 Task: Create a due date automation trigger when advanced on, 2 working days before a card is due add fields with custom field "Resume" set to a number lower than 1 and lower or equal to 10 at 11:00 AM.
Action: Mouse moved to (1210, 91)
Screenshot: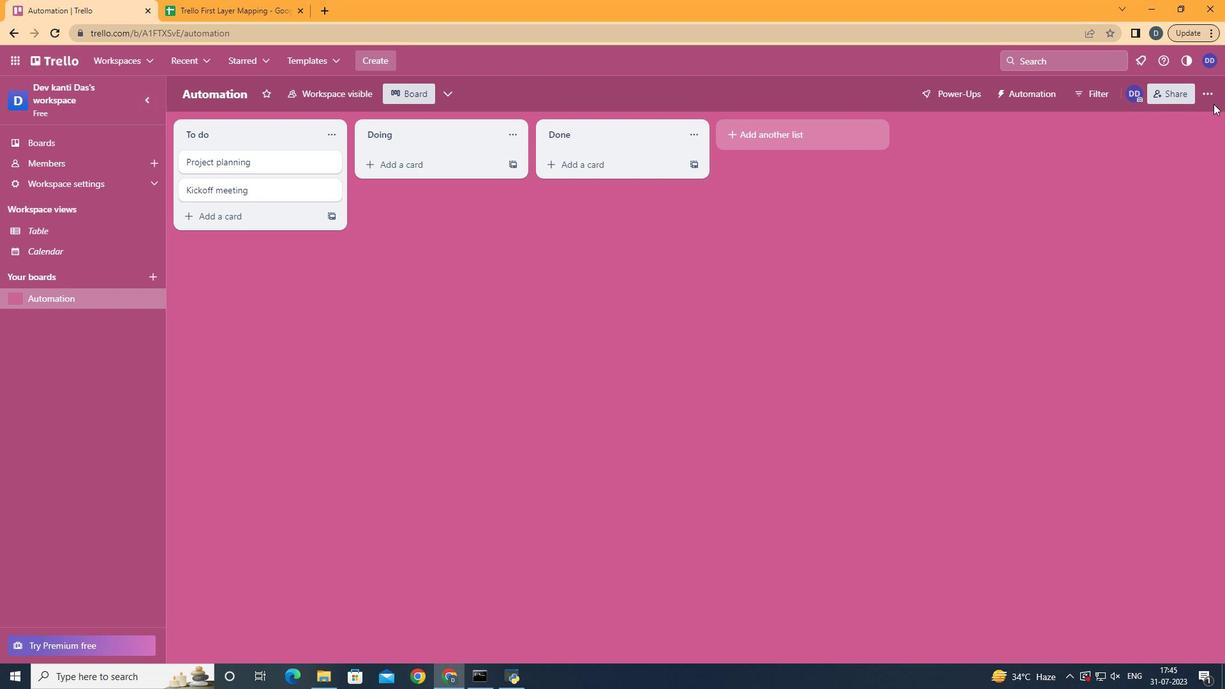 
Action: Mouse pressed left at (1210, 91)
Screenshot: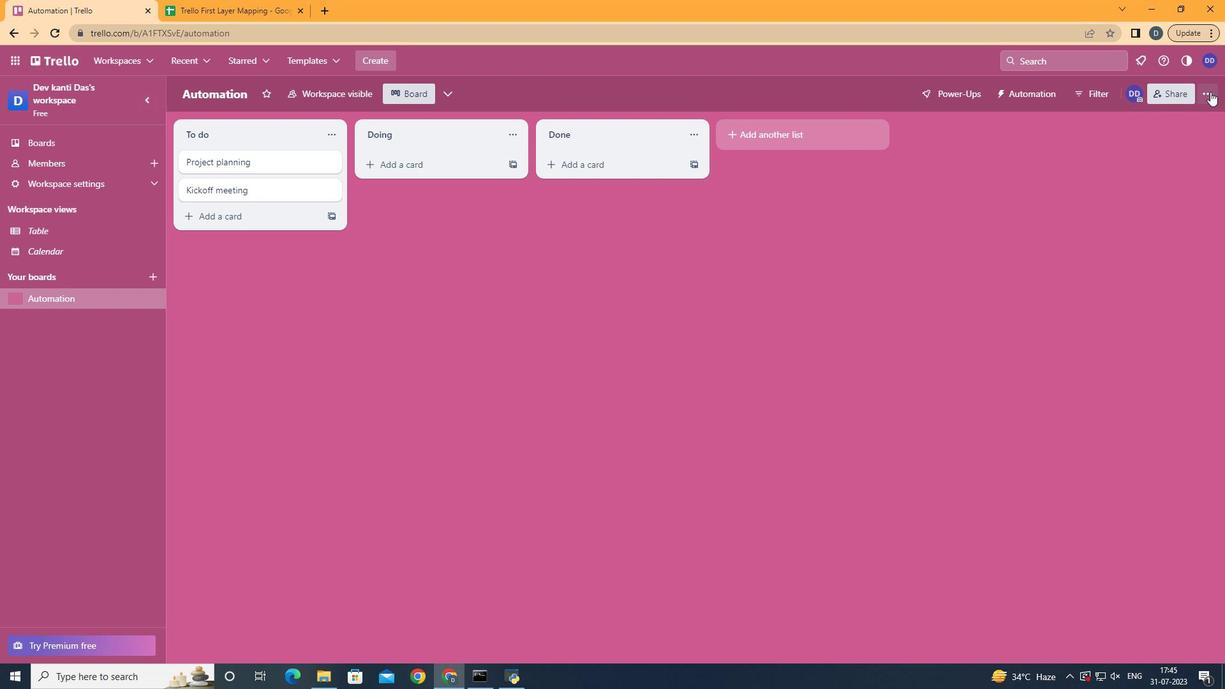 
Action: Mouse moved to (1119, 259)
Screenshot: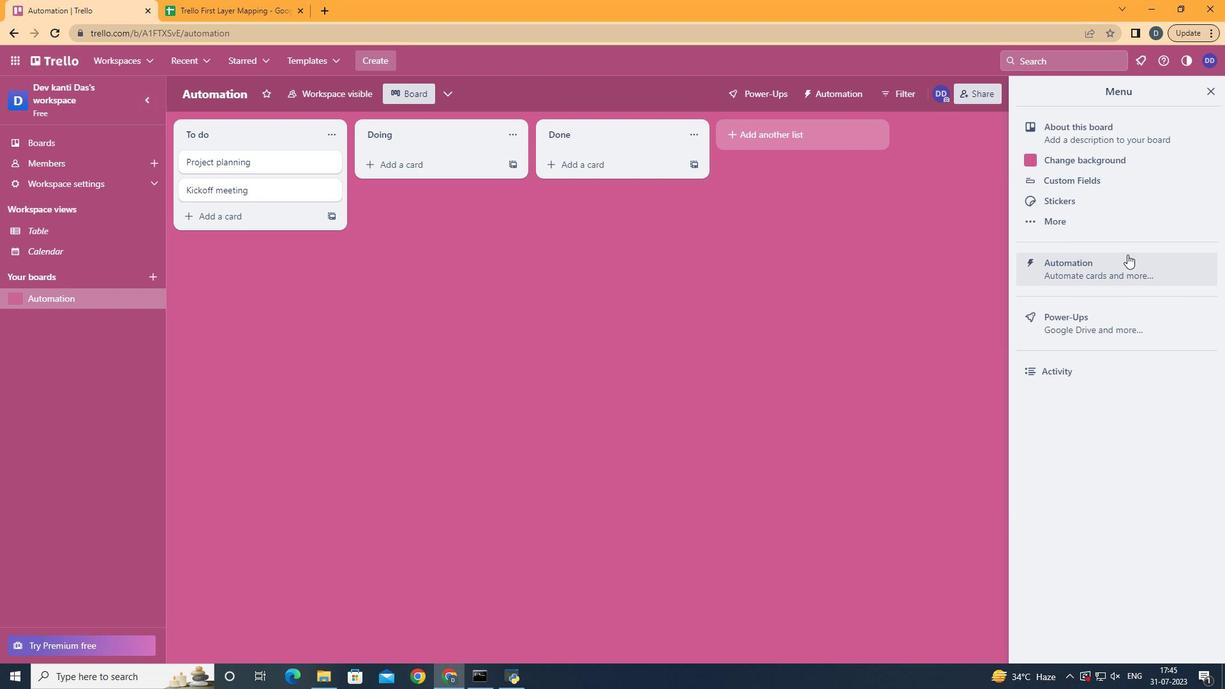 
Action: Mouse pressed left at (1119, 259)
Screenshot: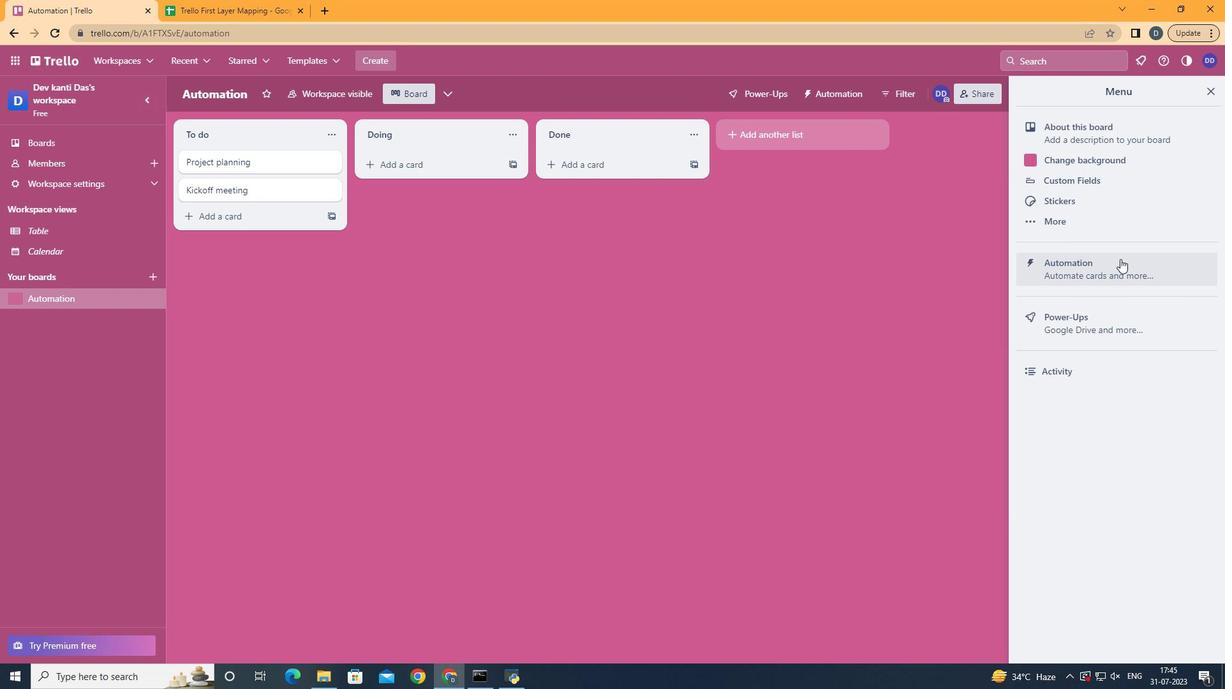 
Action: Mouse moved to (245, 265)
Screenshot: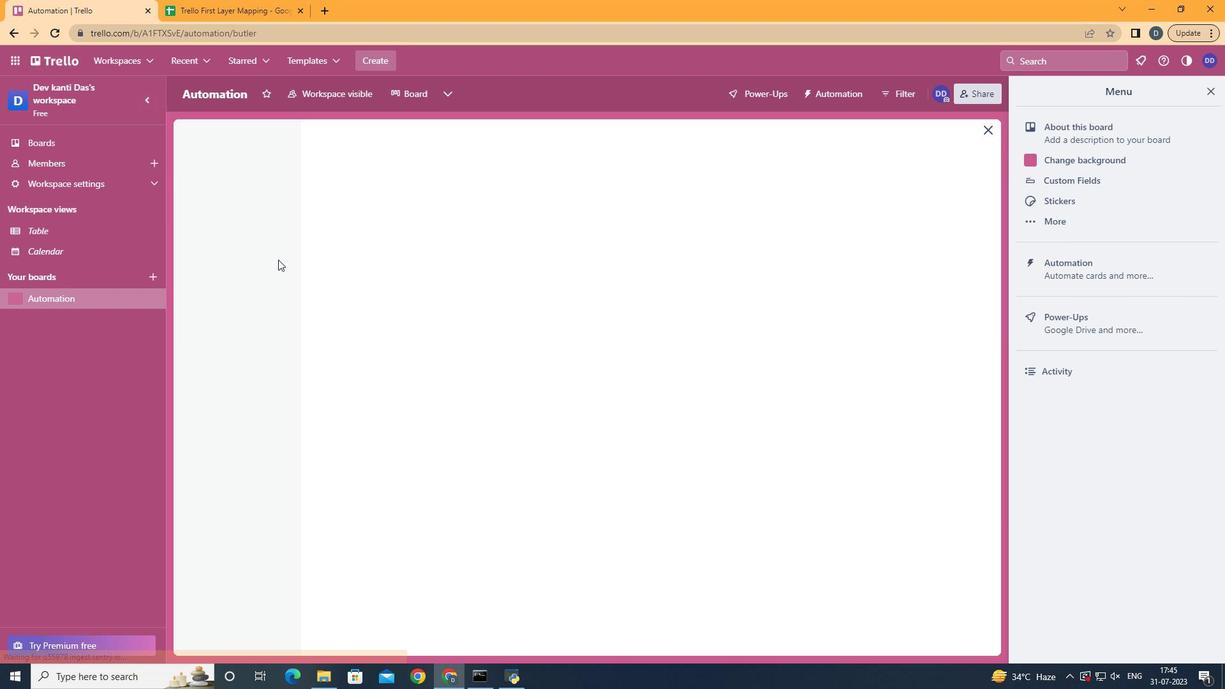 
Action: Mouse pressed left at (245, 265)
Screenshot: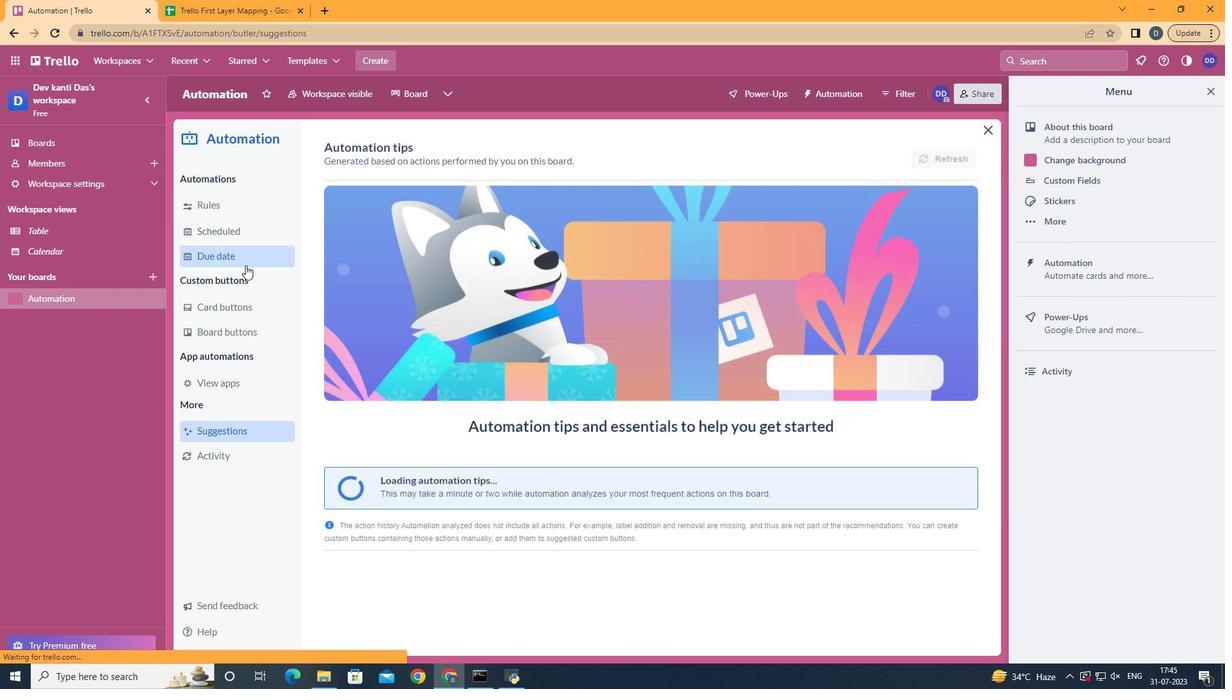 
Action: Mouse moved to (906, 151)
Screenshot: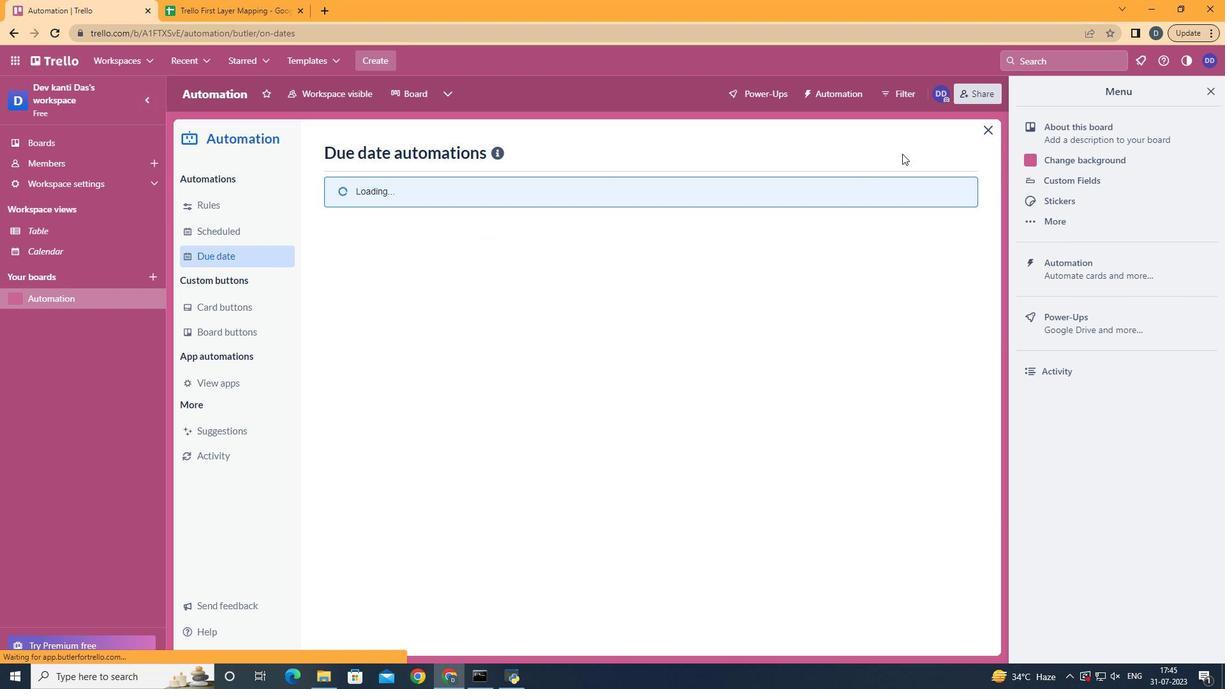 
Action: Mouse pressed left at (906, 151)
Screenshot: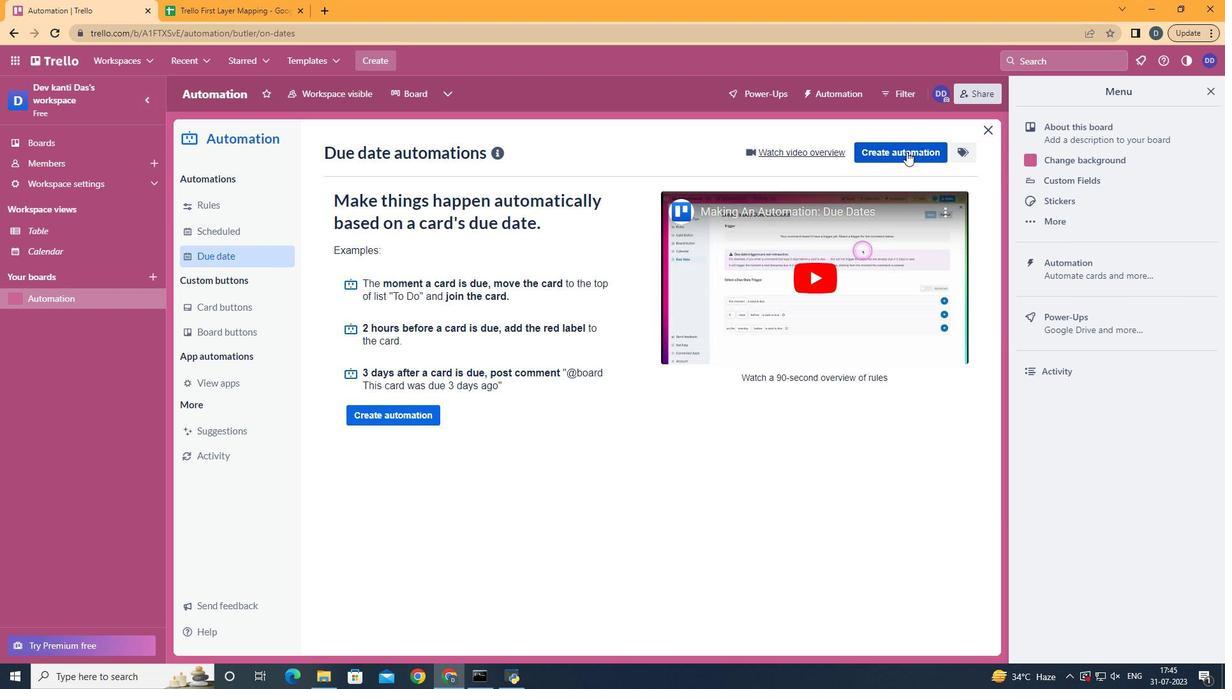 
Action: Mouse moved to (633, 271)
Screenshot: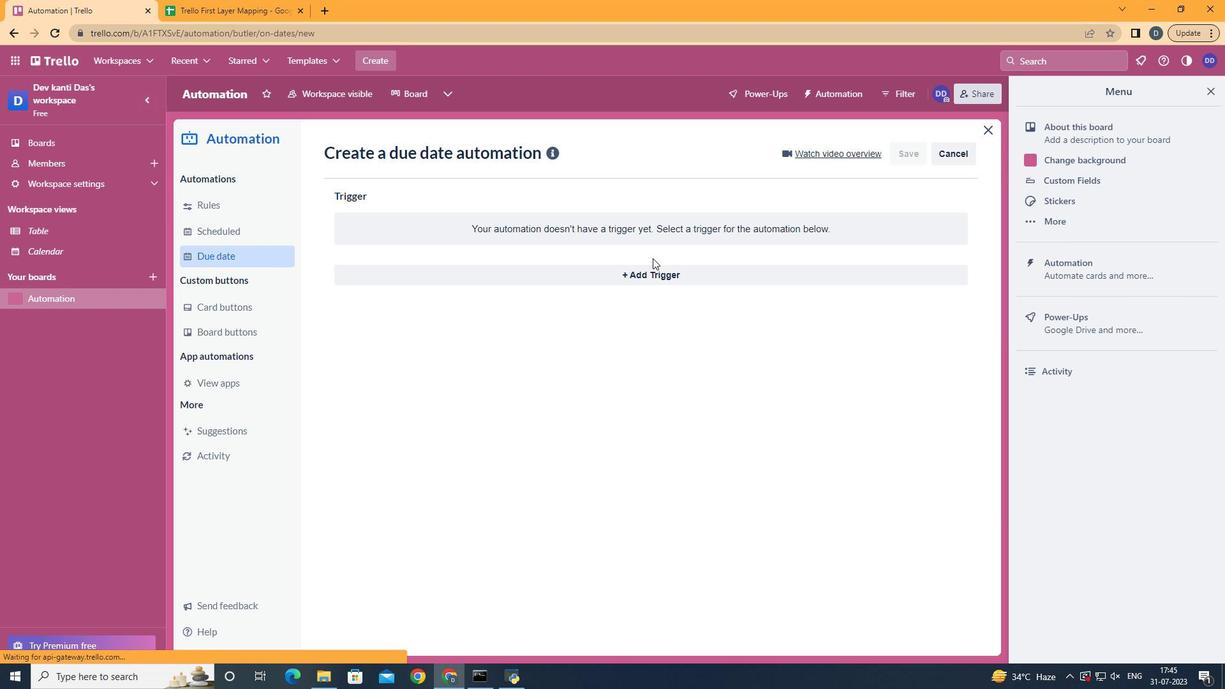 
Action: Mouse pressed left at (633, 271)
Screenshot: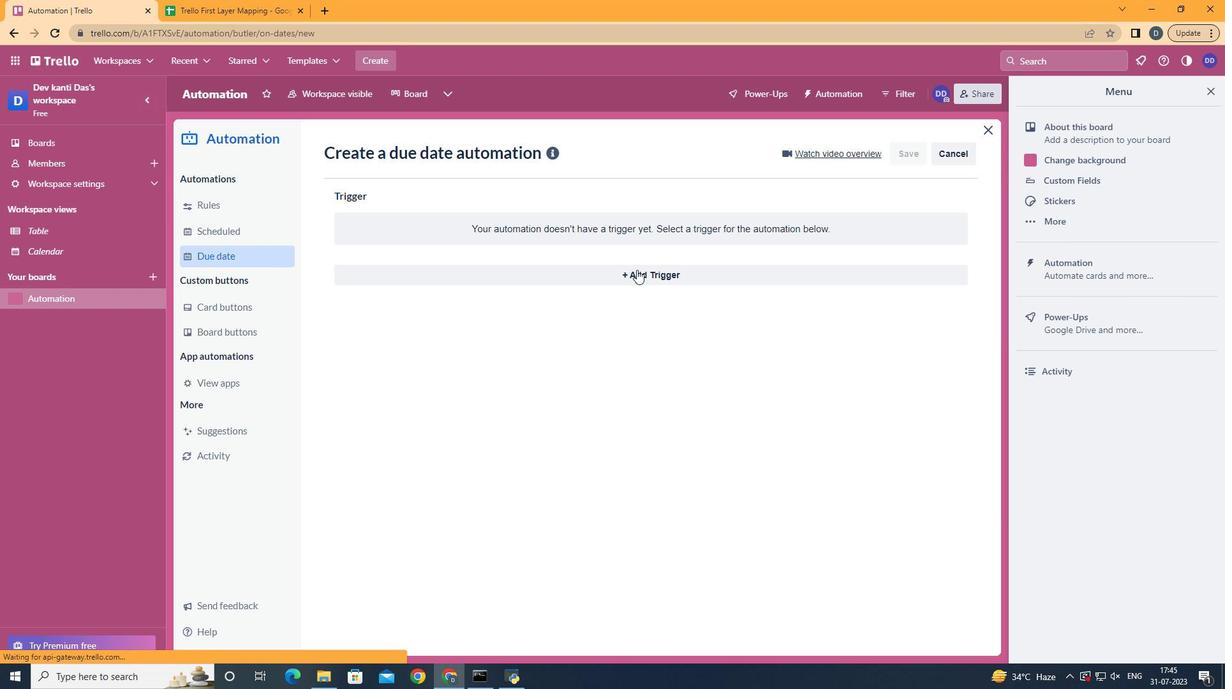 
Action: Mouse moved to (421, 513)
Screenshot: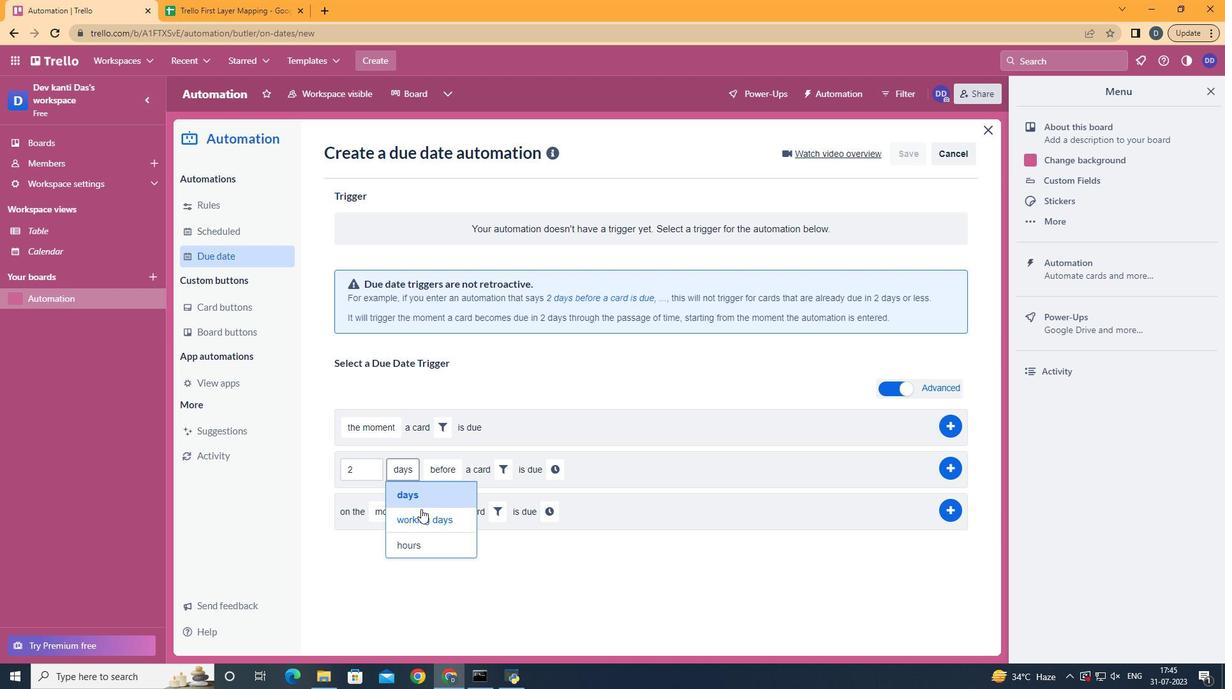 
Action: Mouse pressed left at (421, 513)
Screenshot: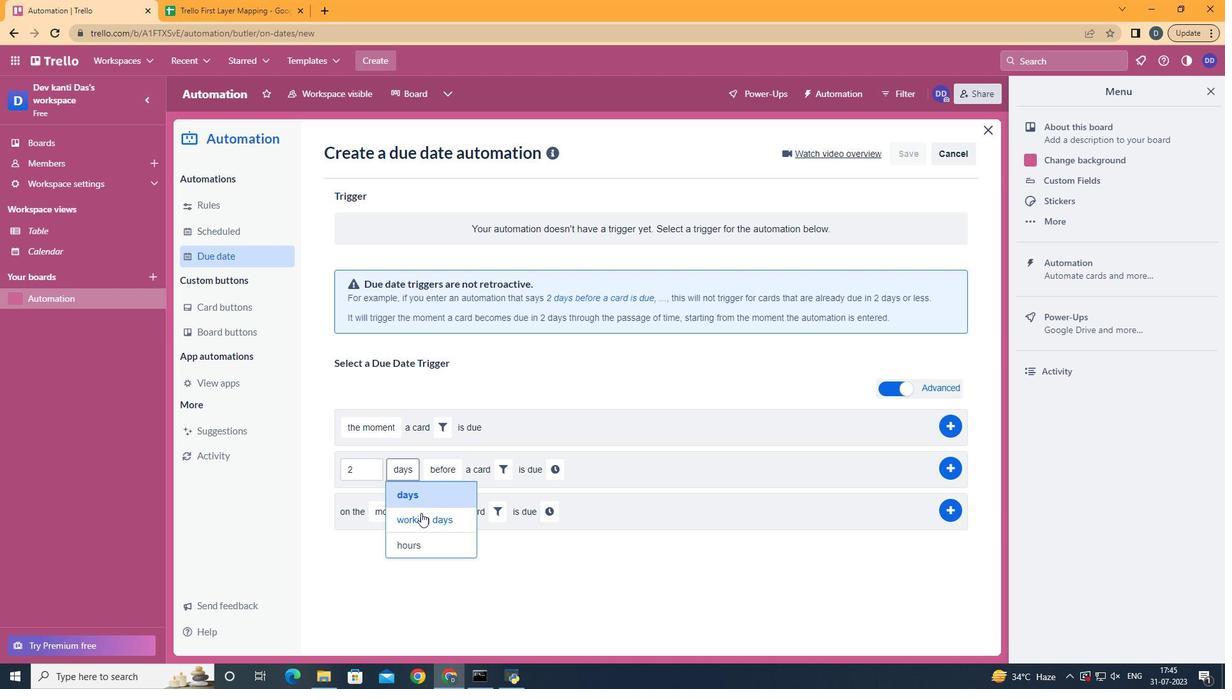
Action: Mouse moved to (528, 466)
Screenshot: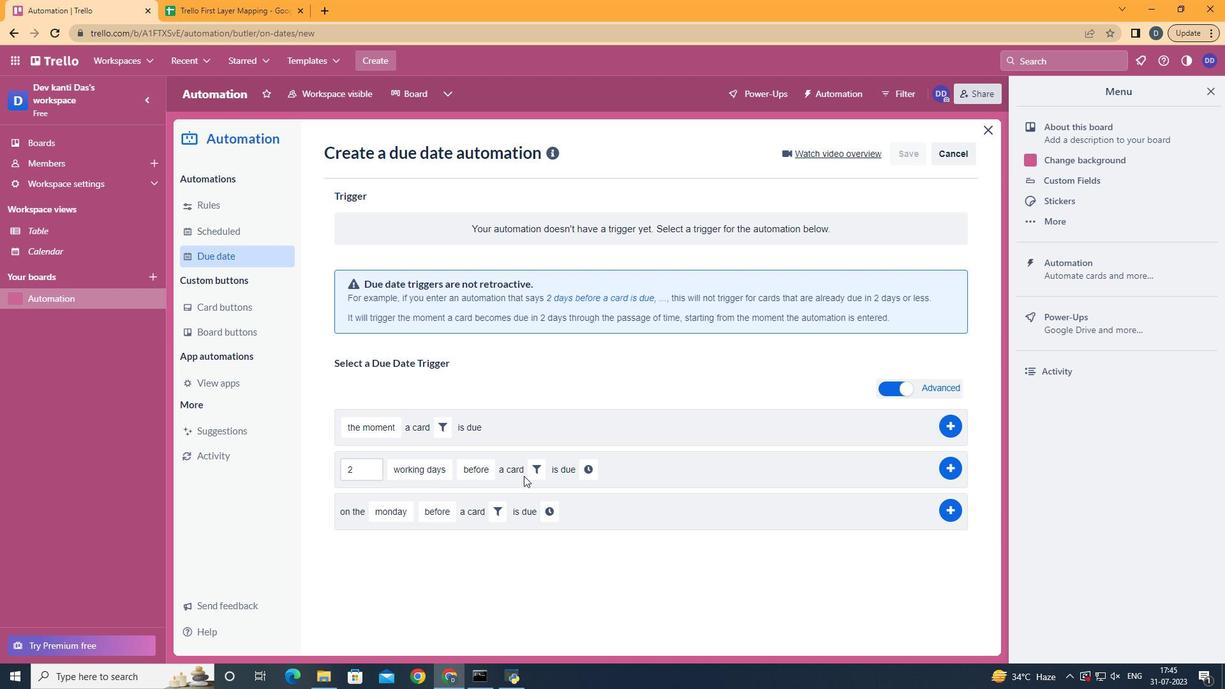 
Action: Mouse pressed left at (528, 466)
Screenshot: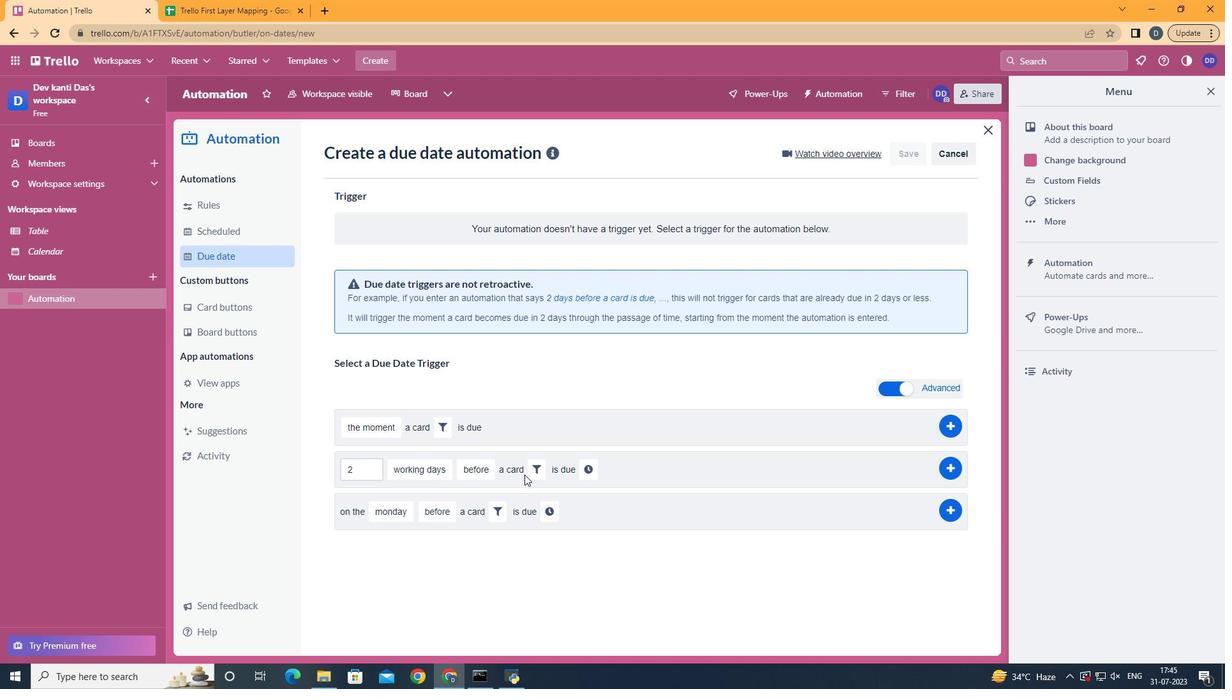 
Action: Mouse moved to (762, 510)
Screenshot: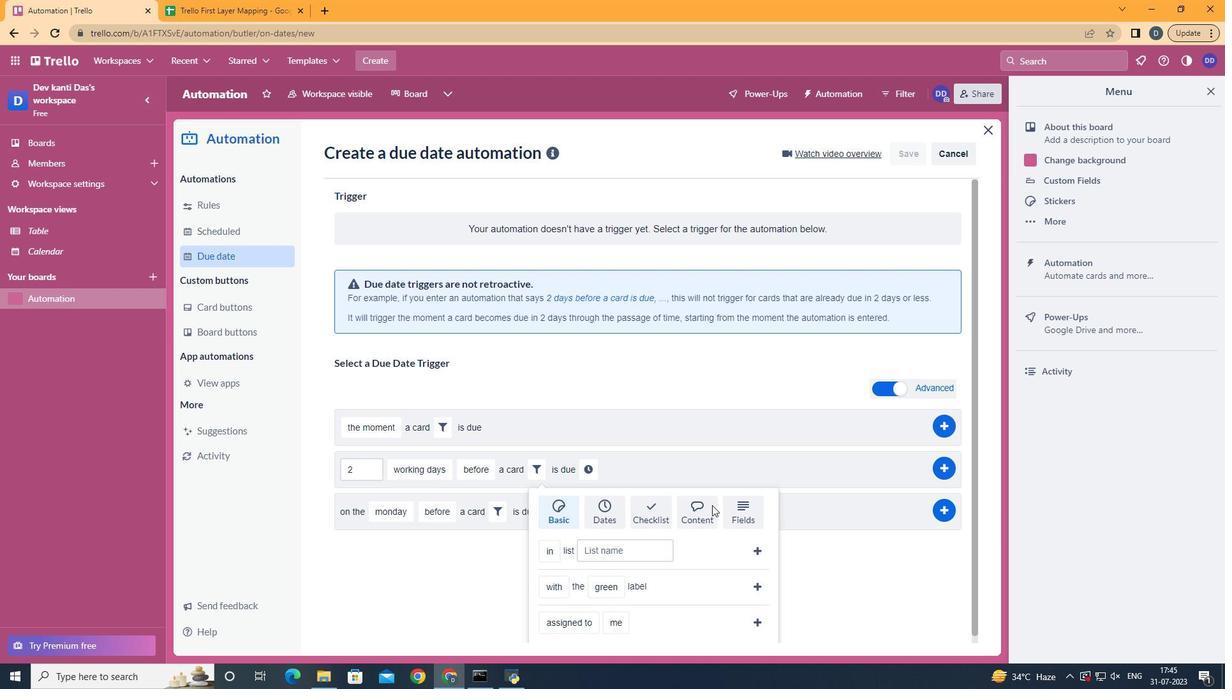 
Action: Mouse pressed left at (762, 510)
Screenshot: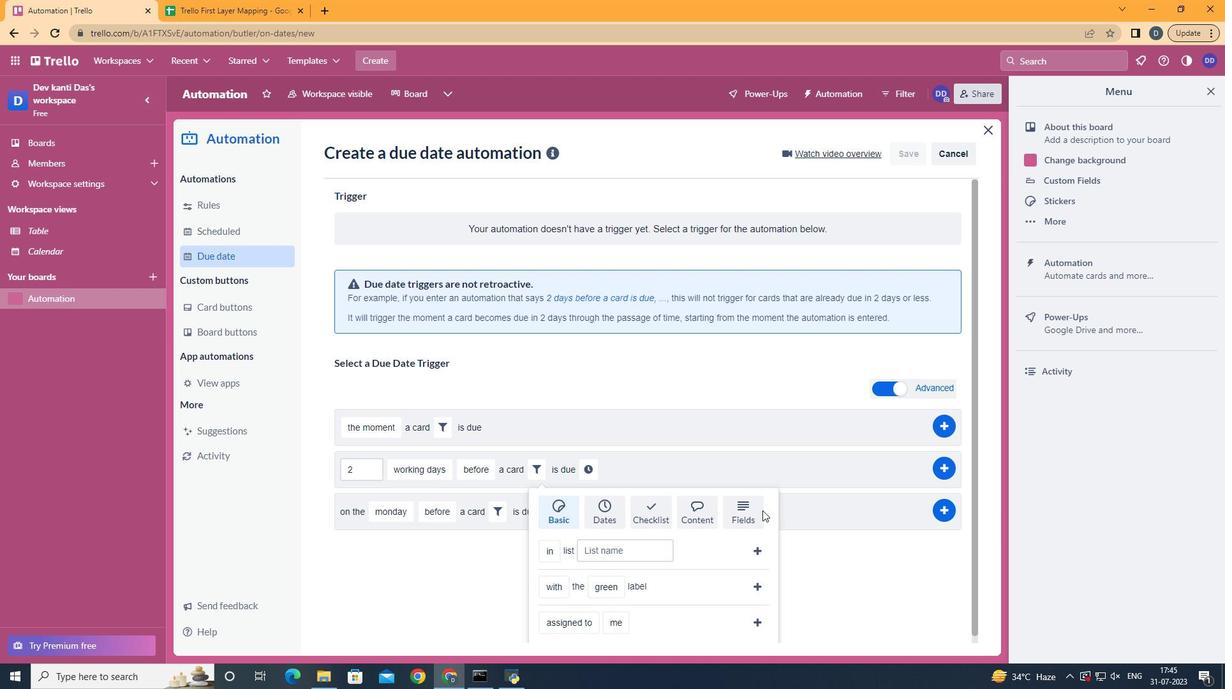 
Action: Mouse moved to (763, 510)
Screenshot: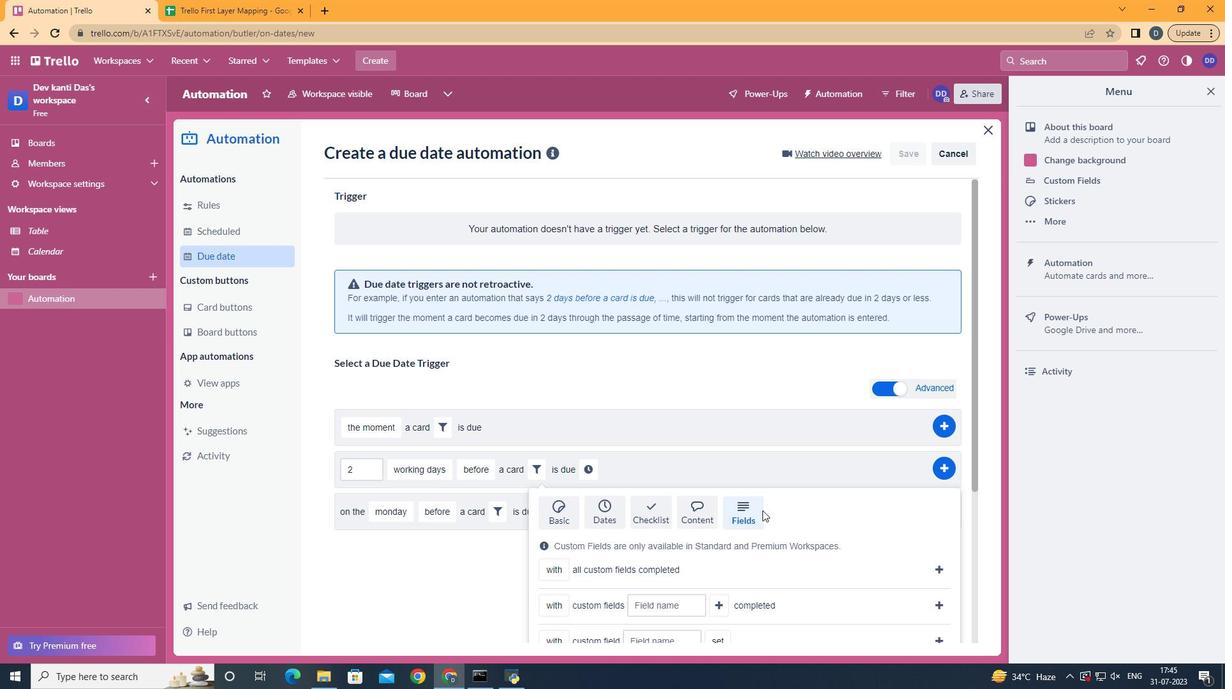 
Action: Mouse scrolled (763, 509) with delta (0, 0)
Screenshot: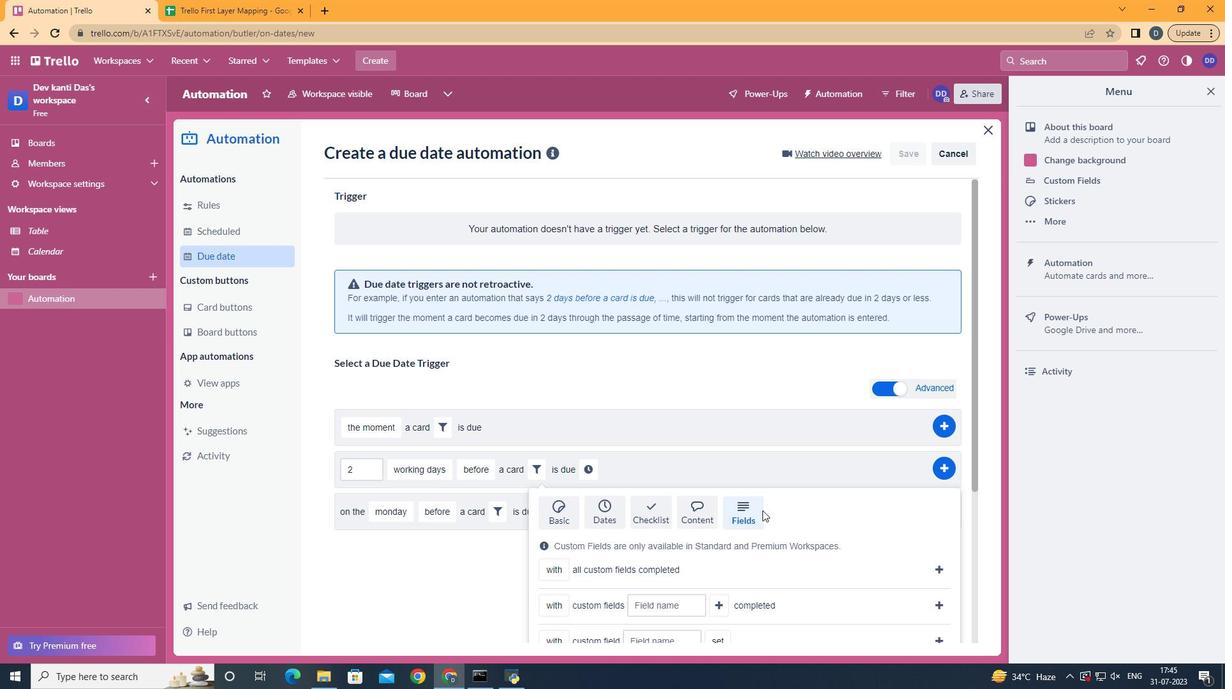 
Action: Mouse scrolled (763, 509) with delta (0, 0)
Screenshot: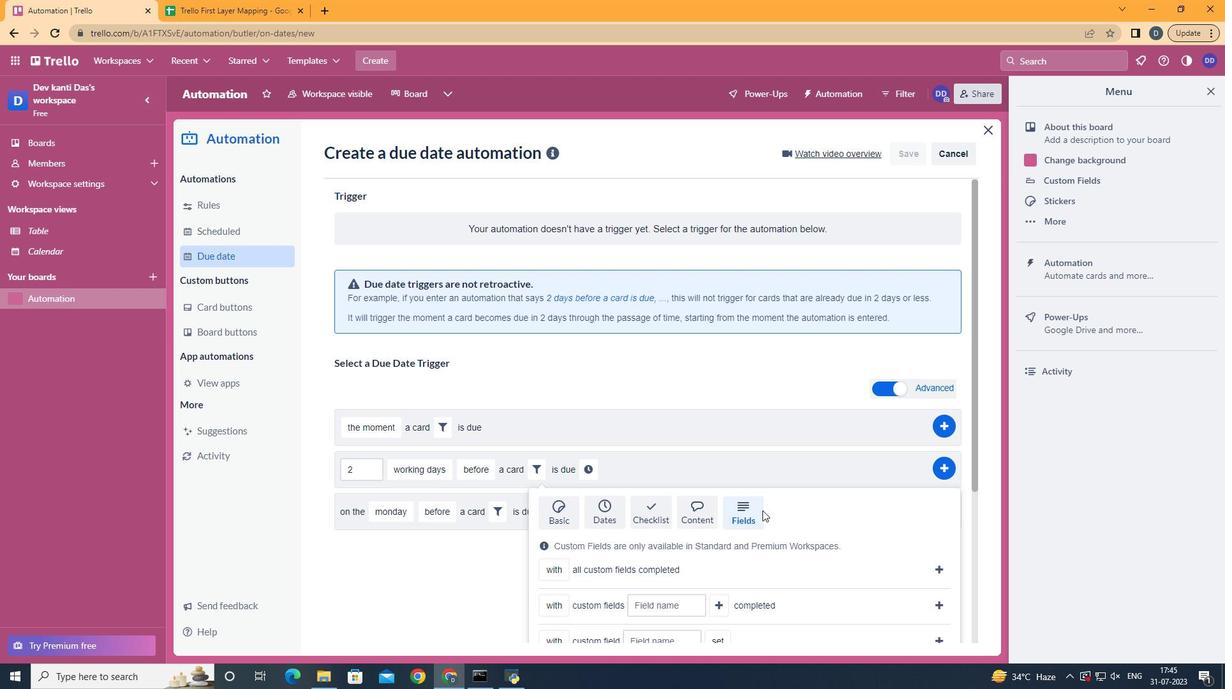 
Action: Mouse scrolled (763, 509) with delta (0, 0)
Screenshot: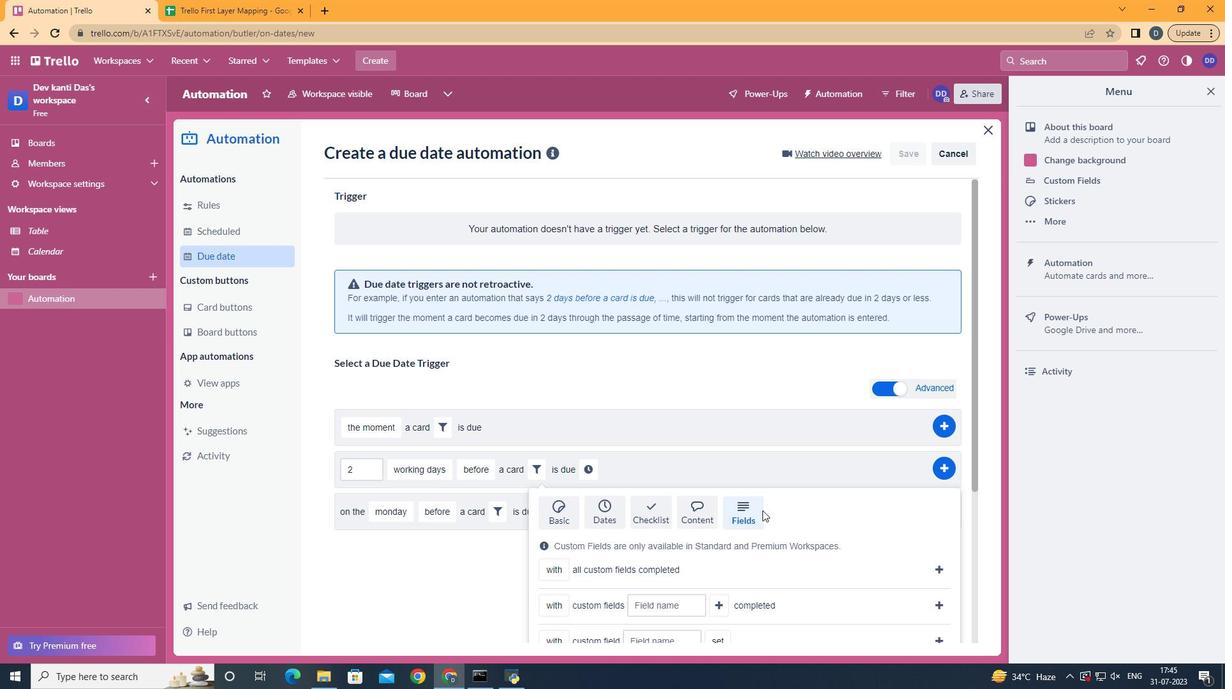 
Action: Mouse scrolled (763, 509) with delta (0, 0)
Screenshot: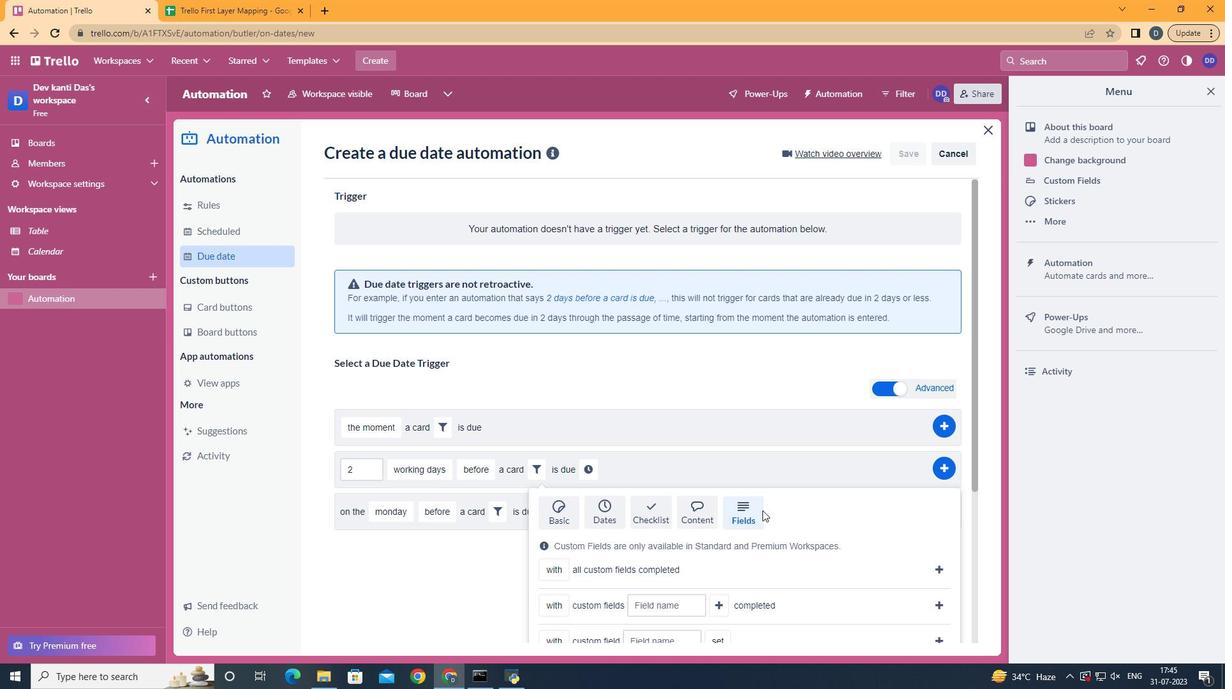 
Action: Mouse moved to (764, 510)
Screenshot: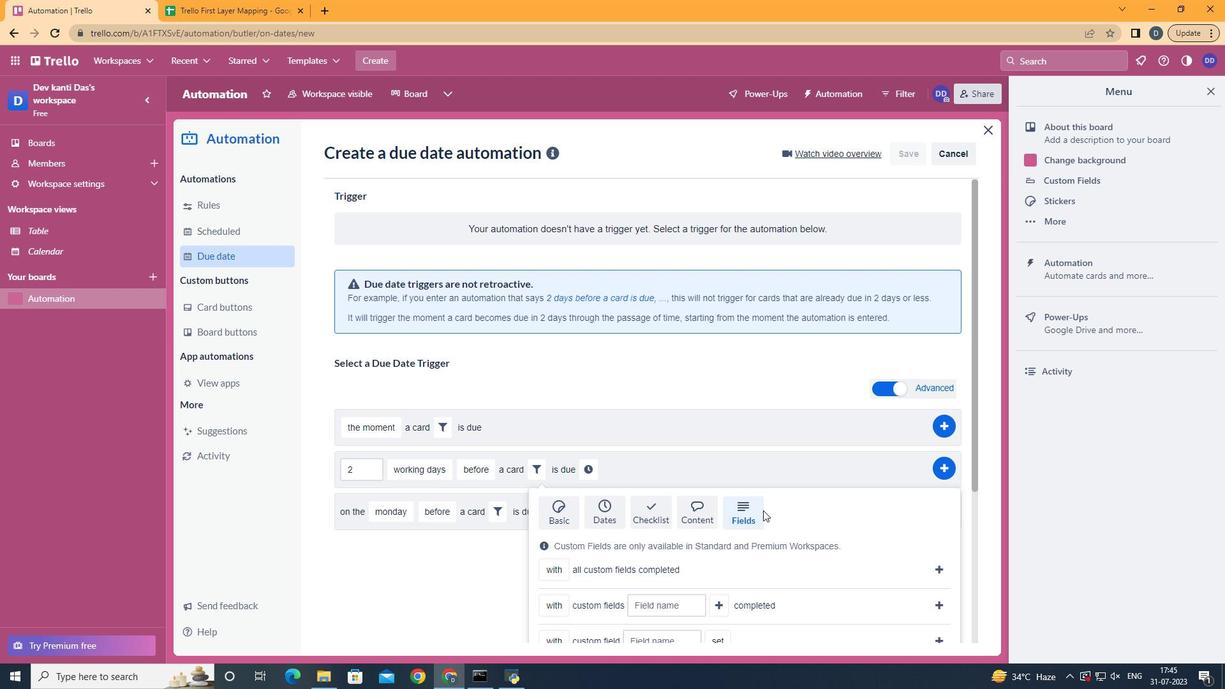 
Action: Mouse scrolled (764, 509) with delta (0, 0)
Screenshot: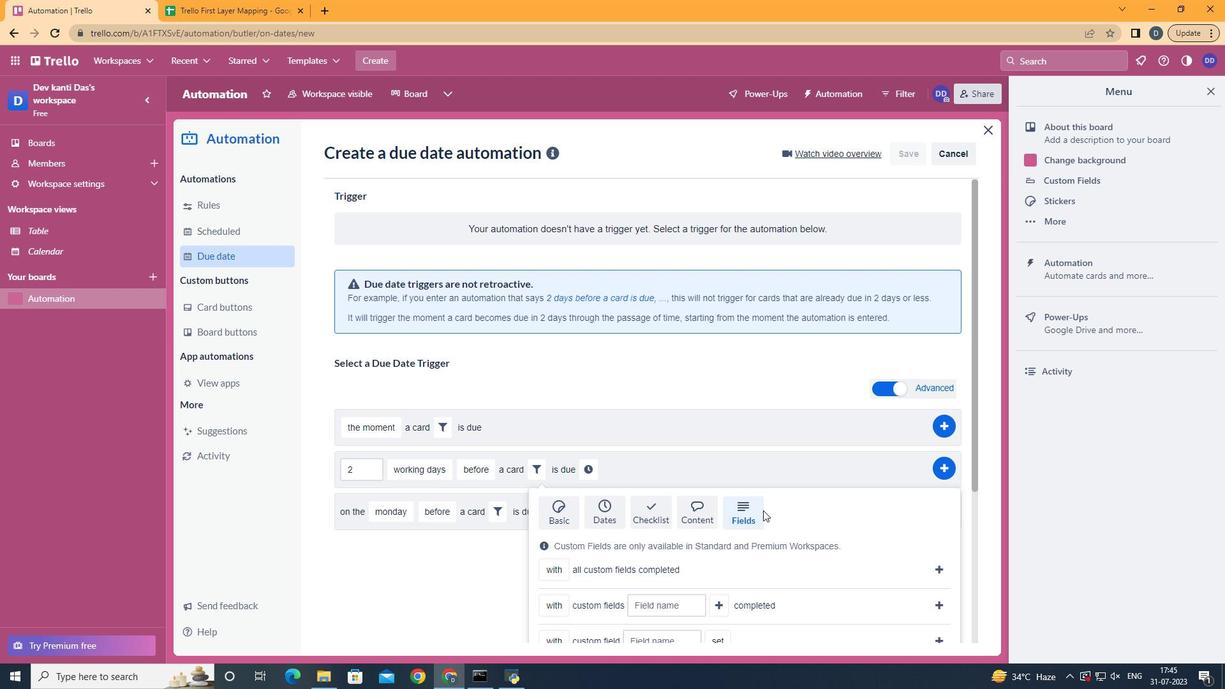 
Action: Mouse moved to (650, 519)
Screenshot: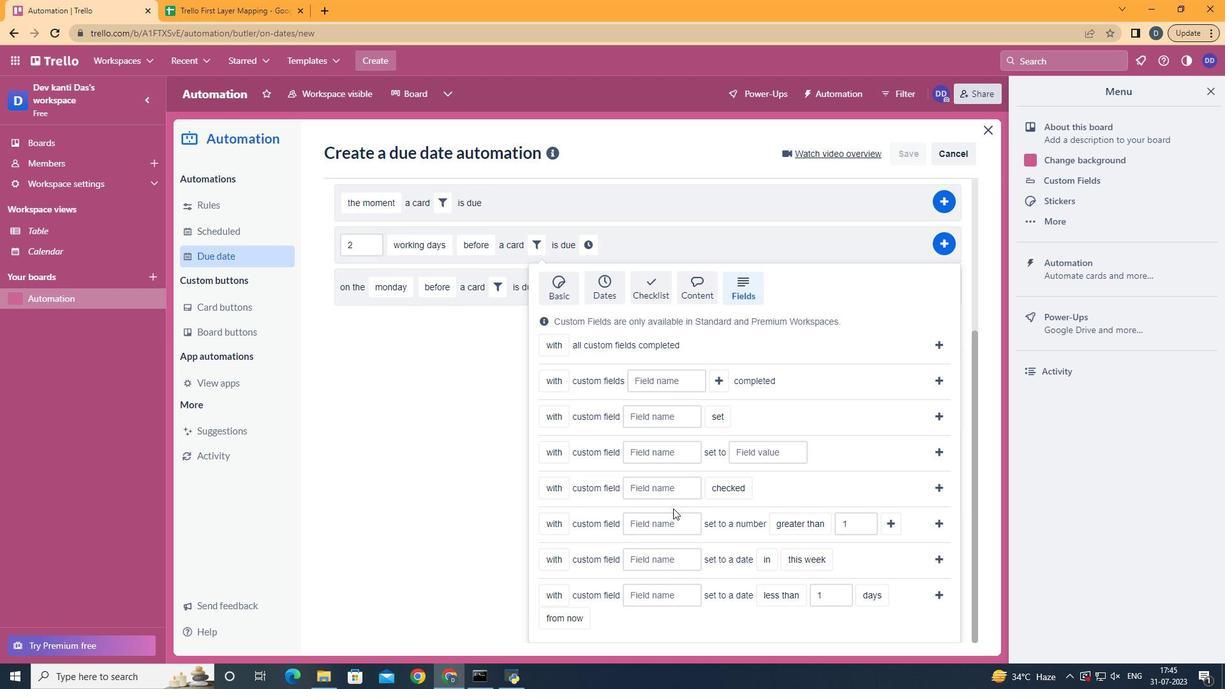 
Action: Mouse pressed left at (650, 519)
Screenshot: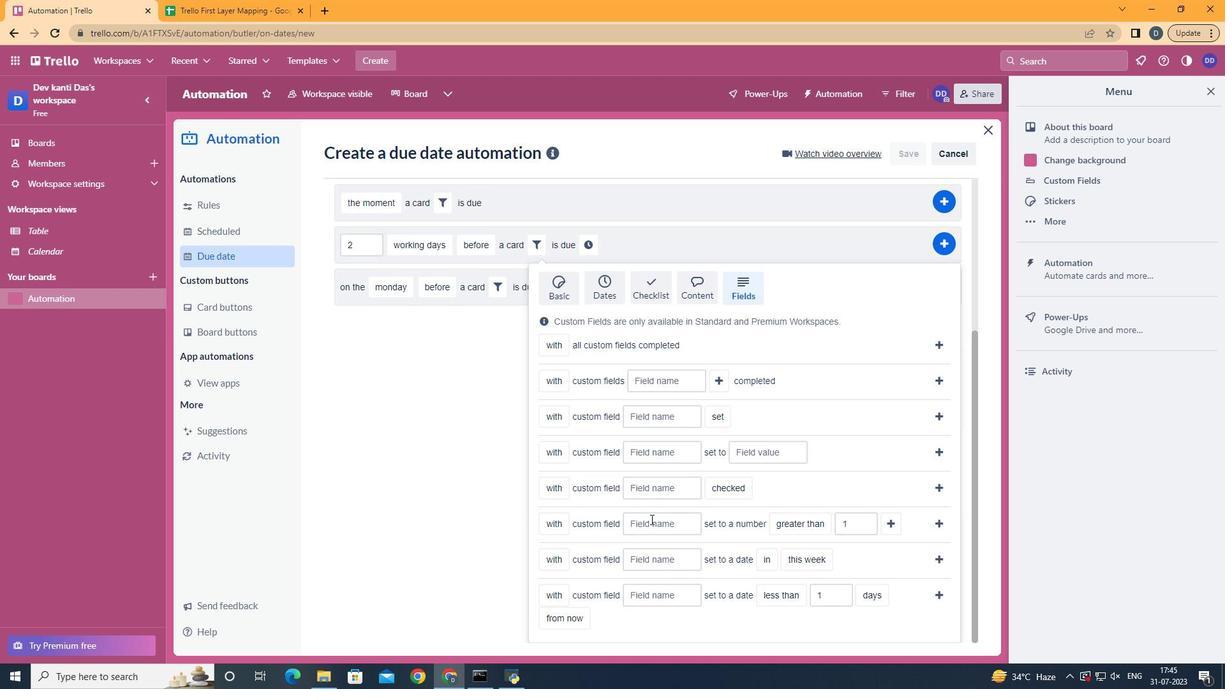 
Action: Key pressed <Key.shift>Resume
Screenshot: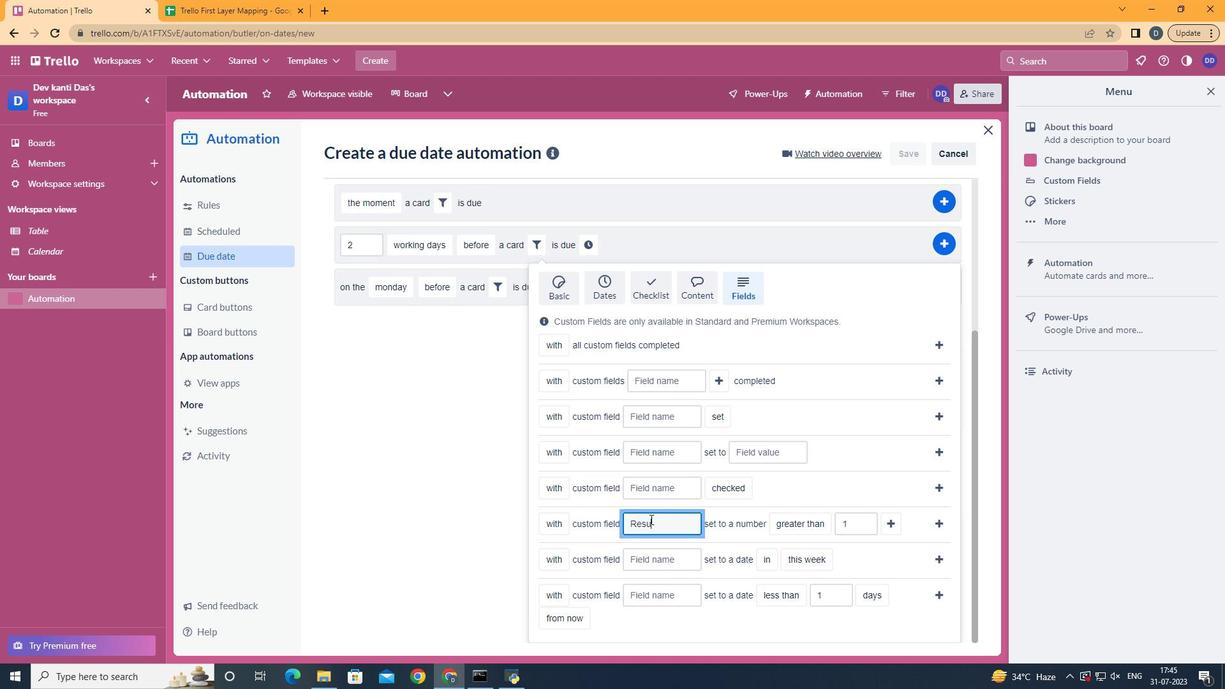 
Action: Mouse moved to (816, 601)
Screenshot: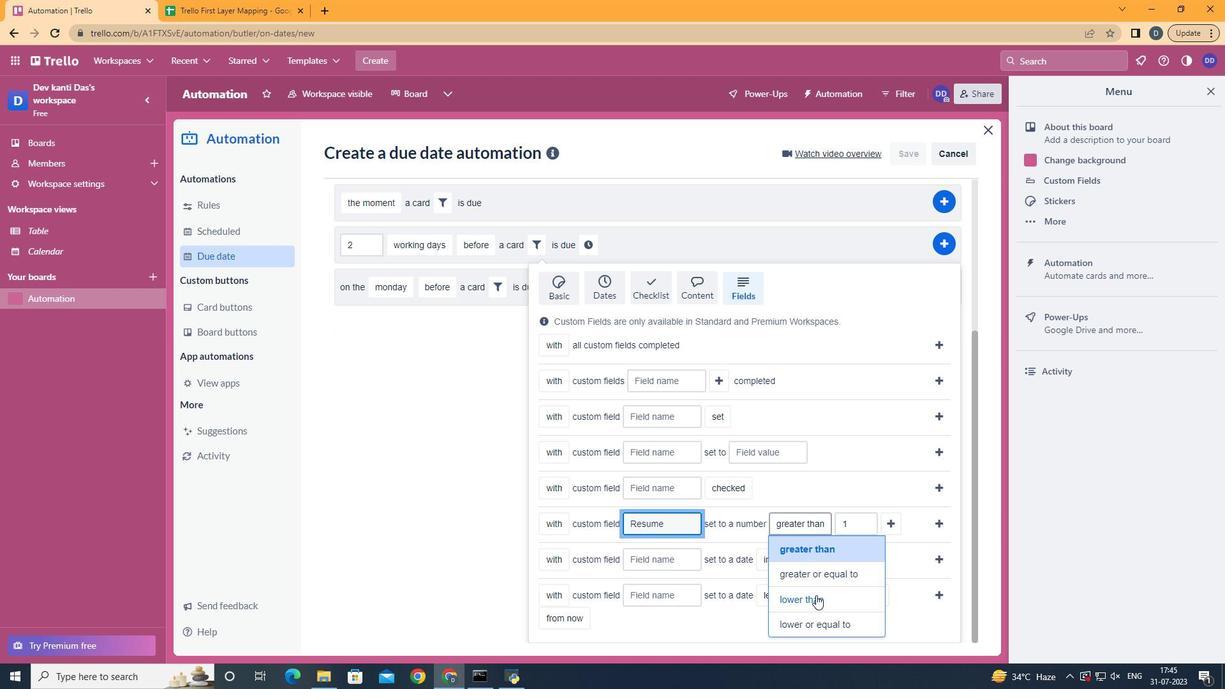 
Action: Mouse pressed left at (816, 601)
Screenshot: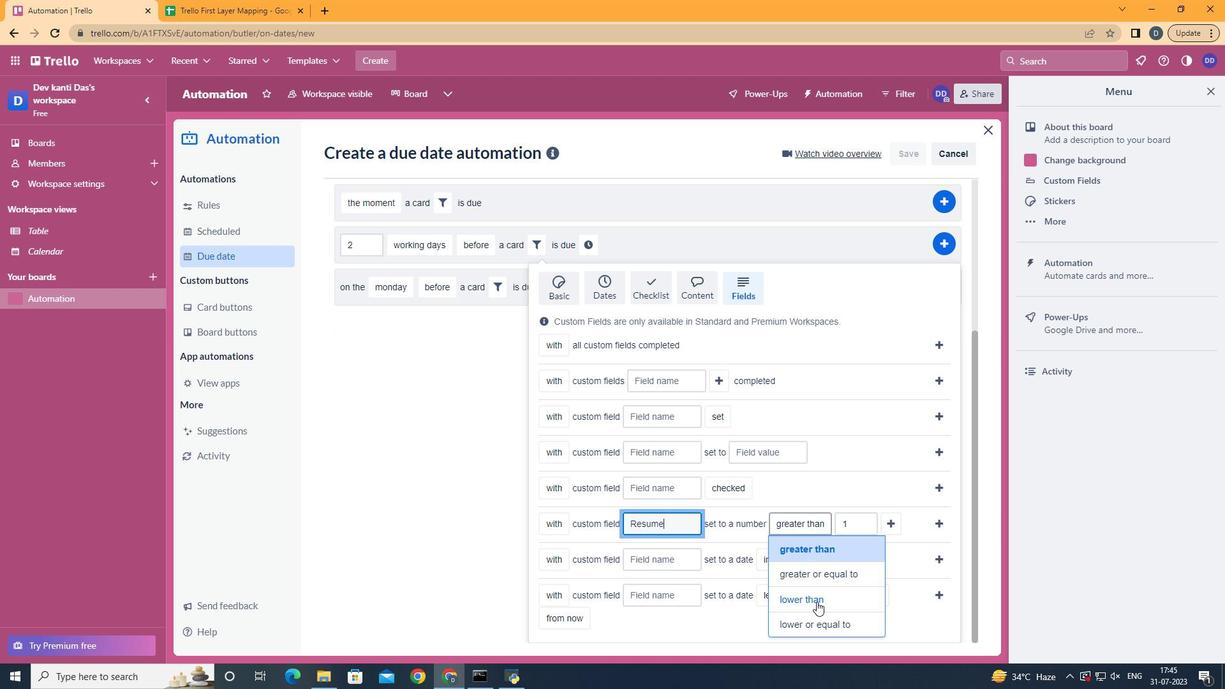 
Action: Mouse moved to (881, 527)
Screenshot: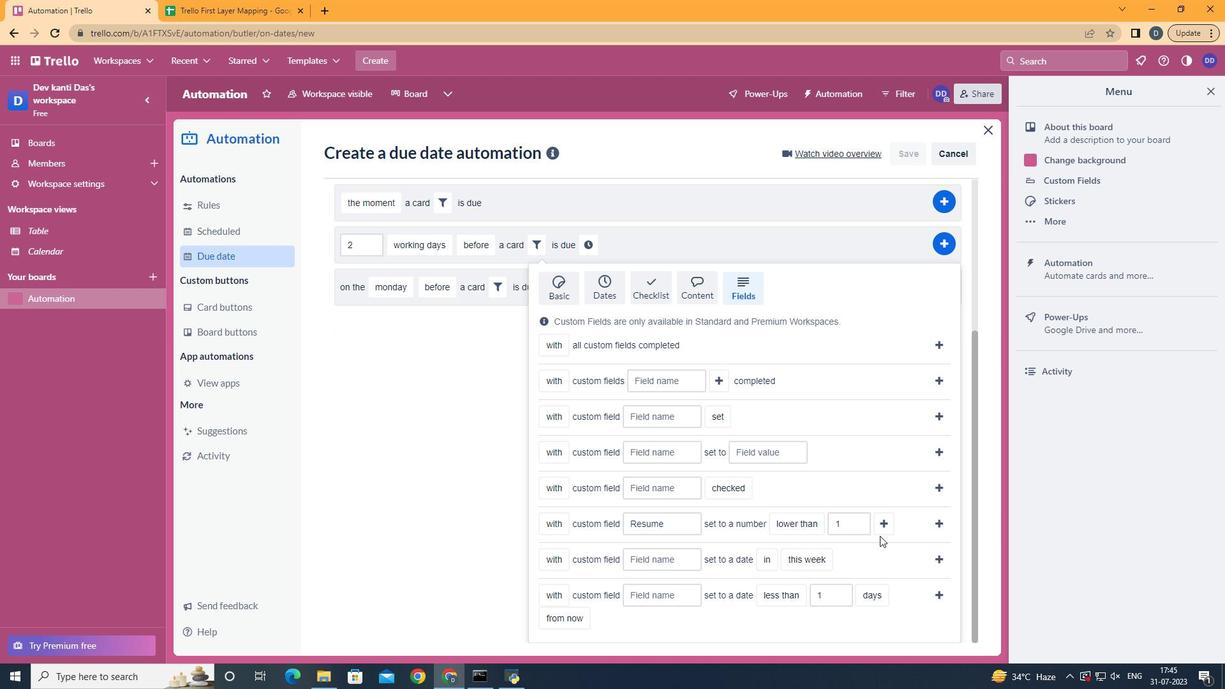 
Action: Mouse pressed left at (881, 527)
Screenshot: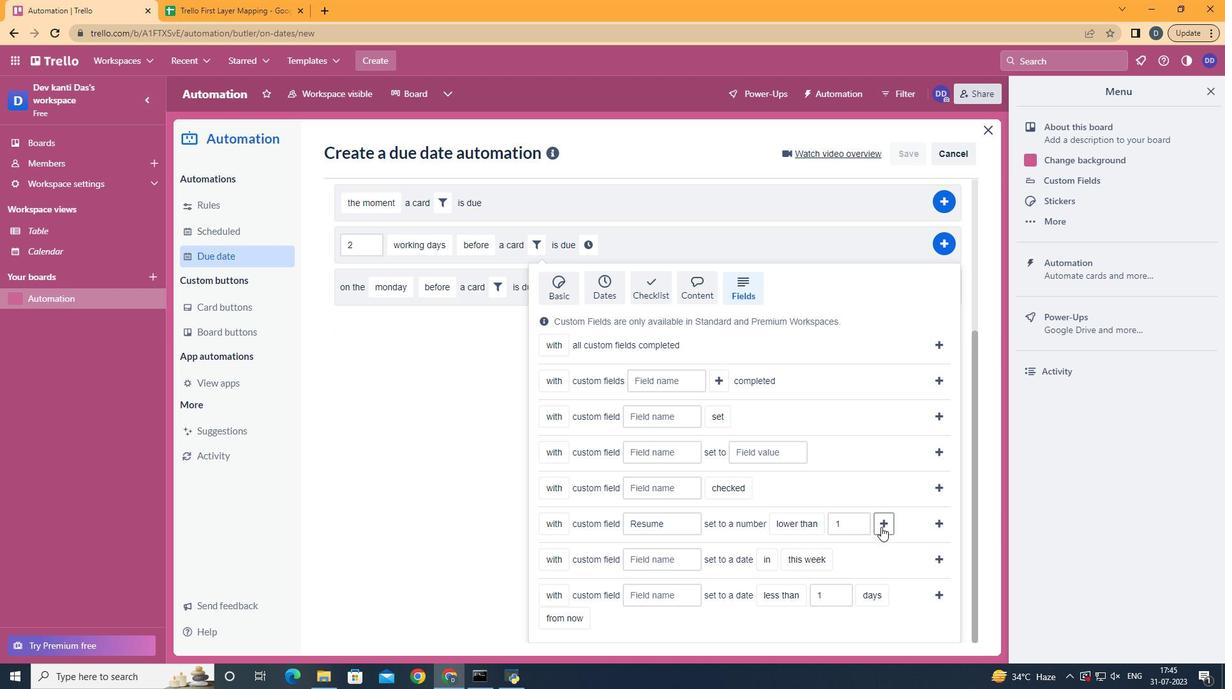 
Action: Mouse moved to (634, 475)
Screenshot: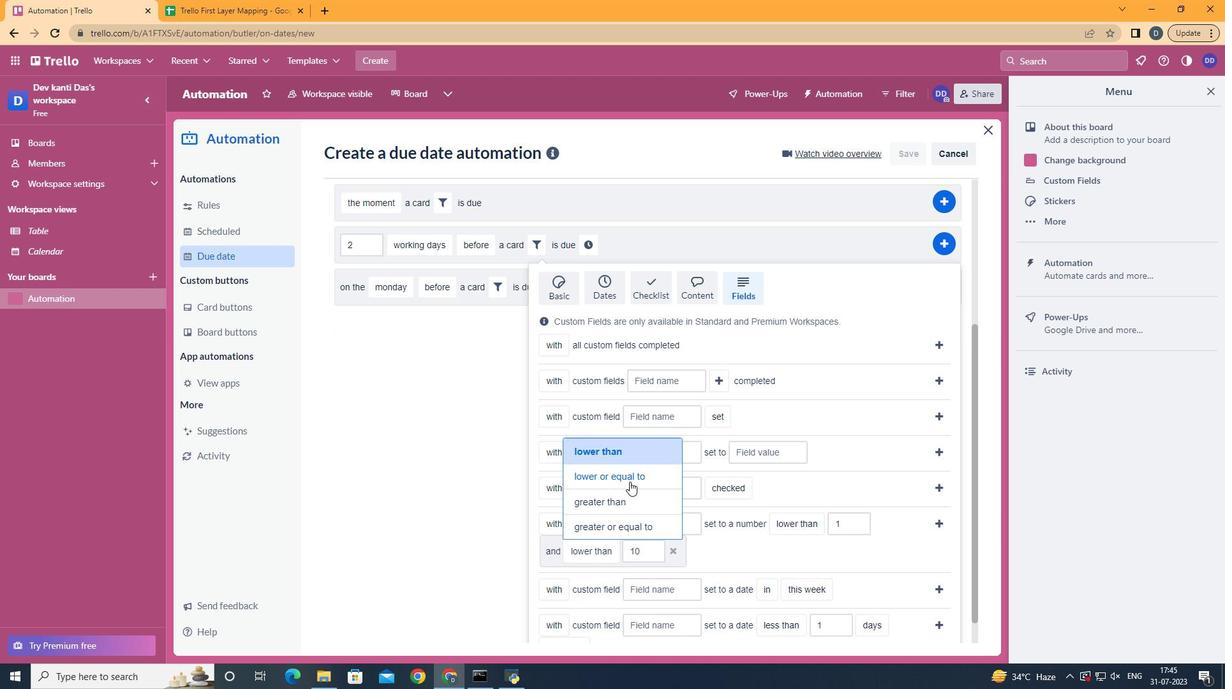 
Action: Mouse pressed left at (634, 475)
Screenshot: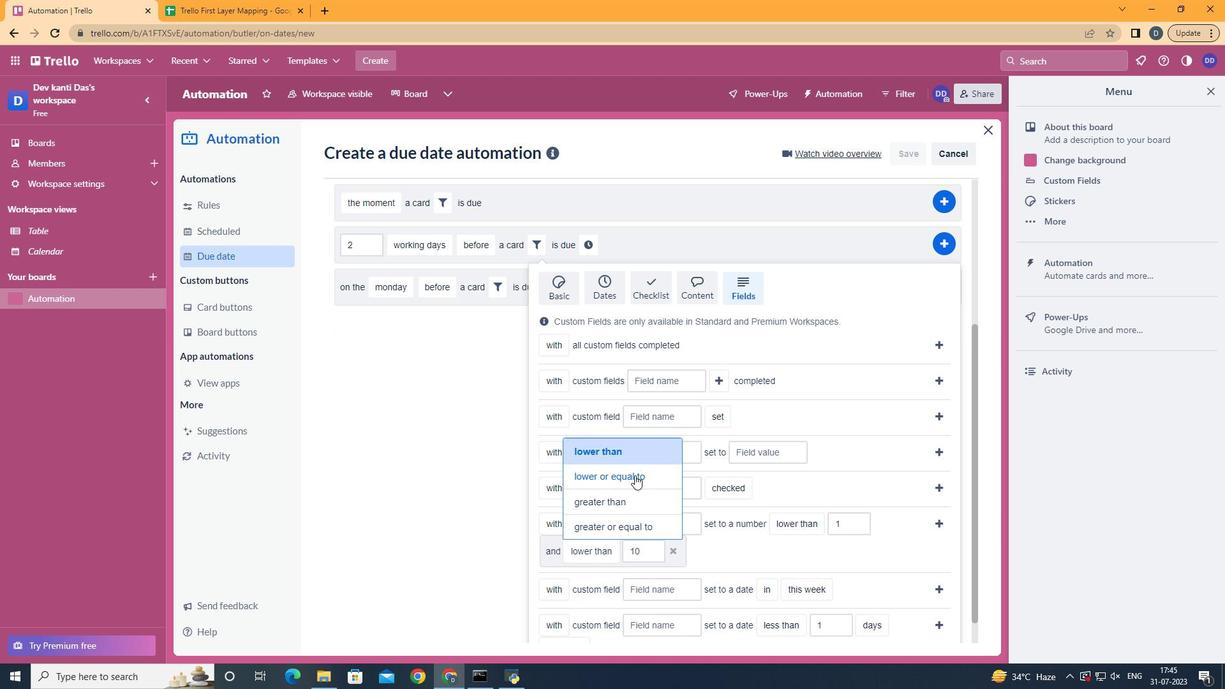 
Action: Mouse moved to (937, 520)
Screenshot: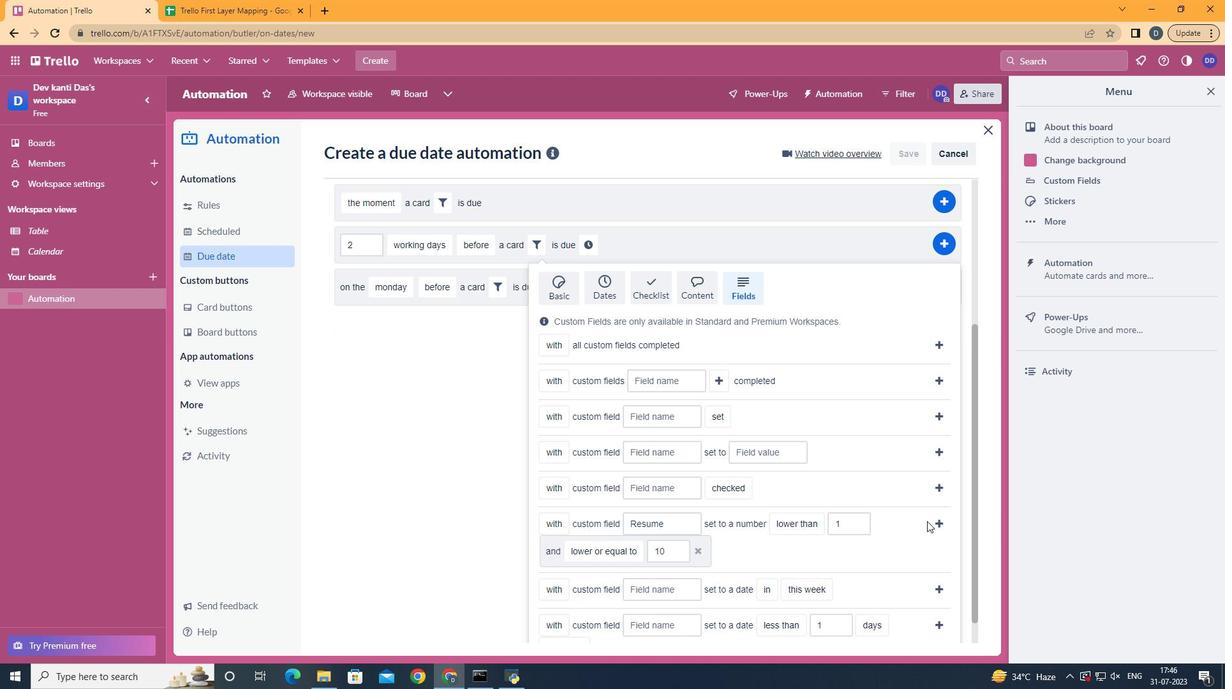 
Action: Mouse pressed left at (937, 520)
Screenshot: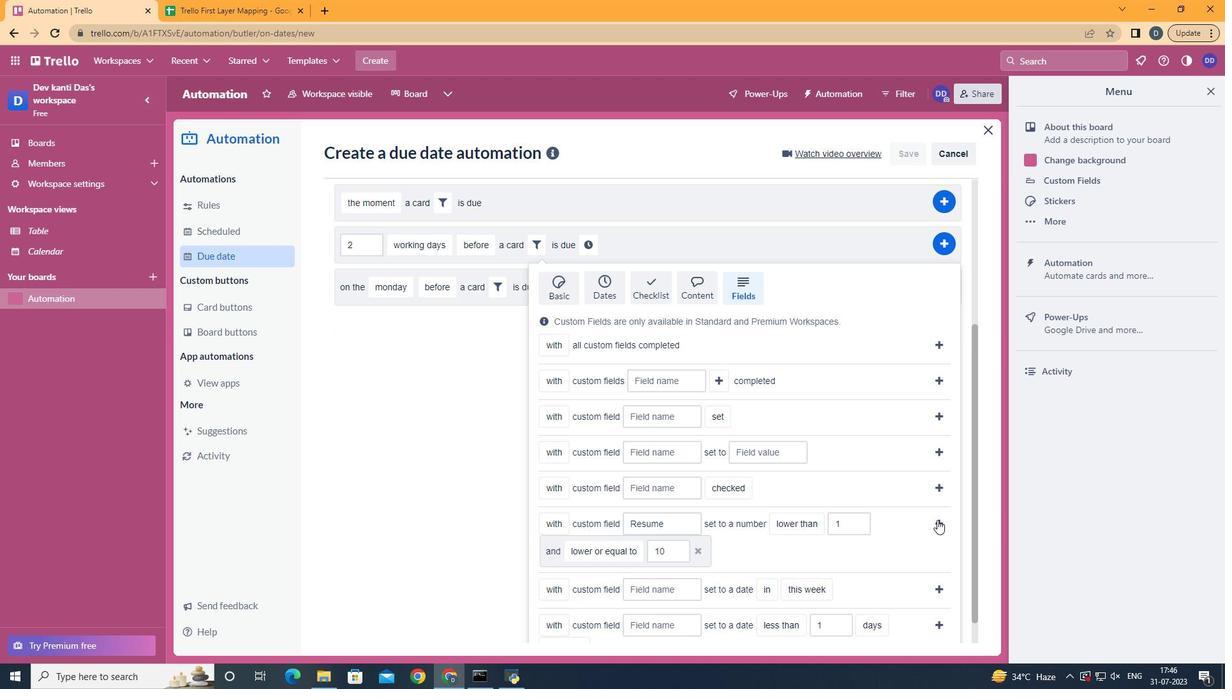 
Action: Mouse moved to (357, 484)
Screenshot: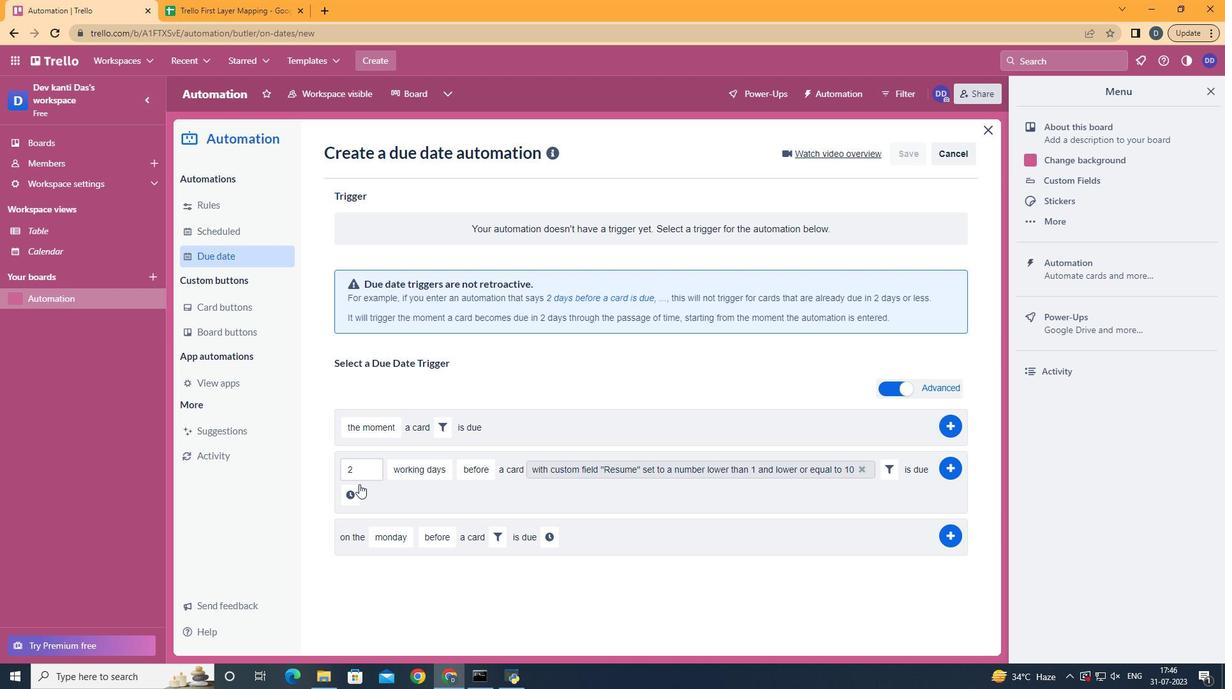 
Action: Mouse pressed left at (357, 484)
Screenshot: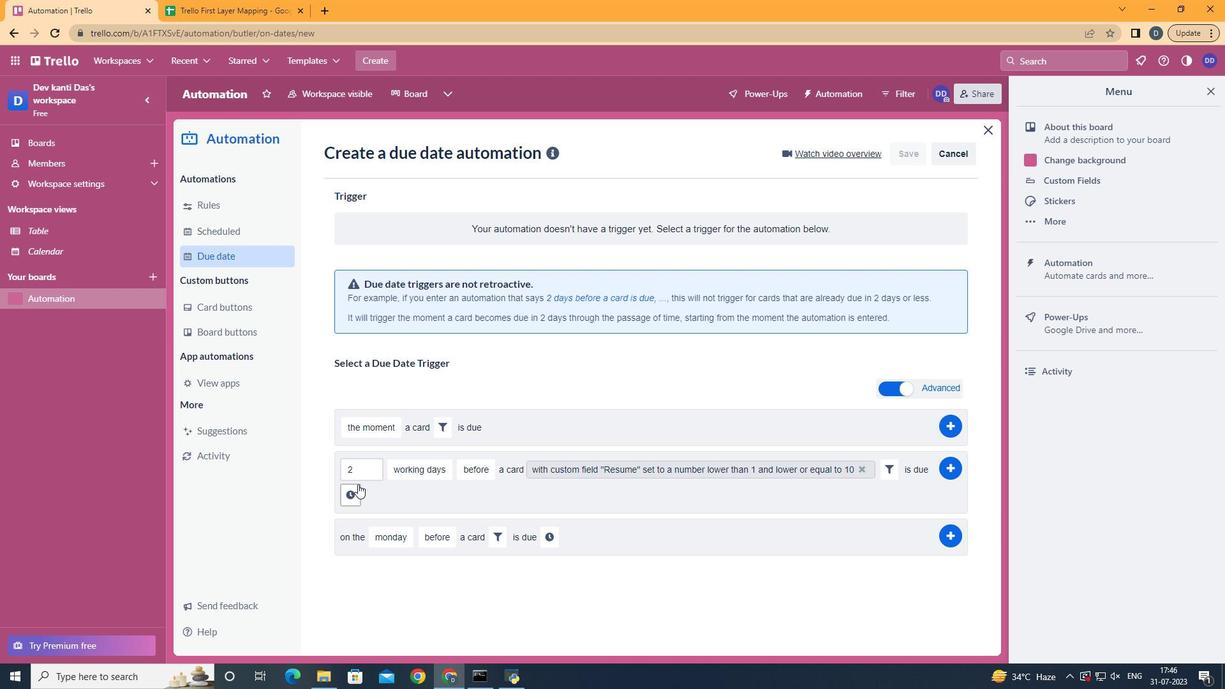 
Action: Mouse moved to (392, 495)
Screenshot: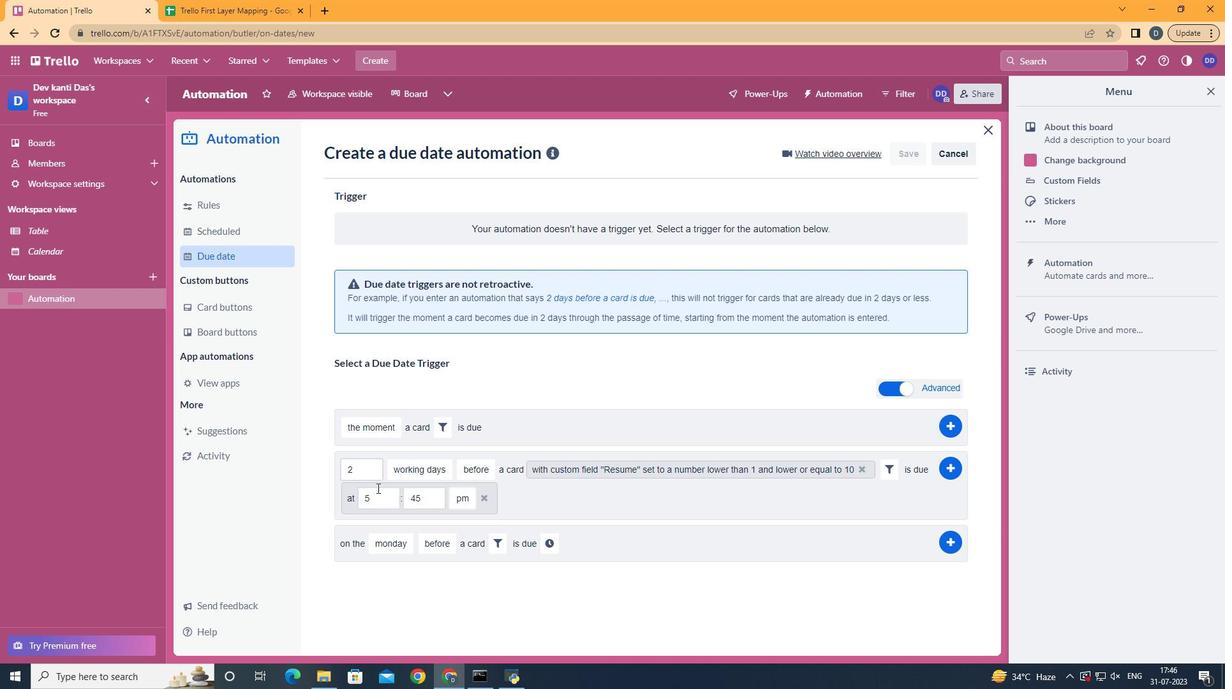 
Action: Mouse pressed left at (392, 495)
Screenshot: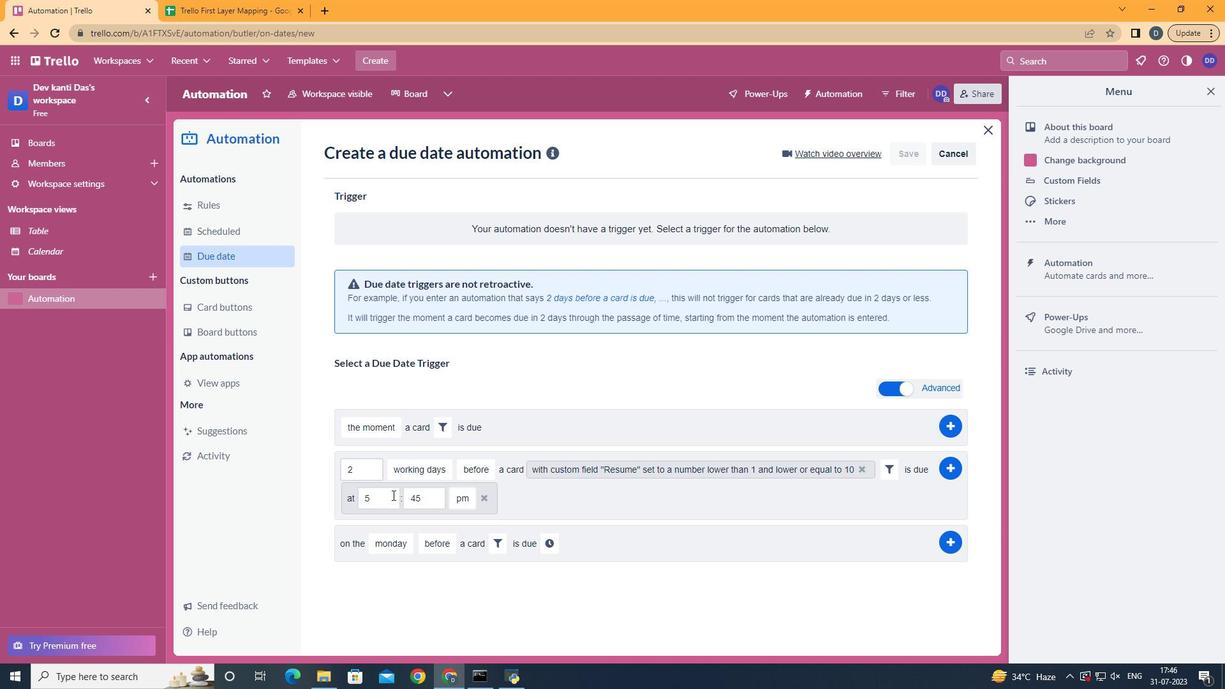 
Action: Key pressed <Key.backspace>11
Screenshot: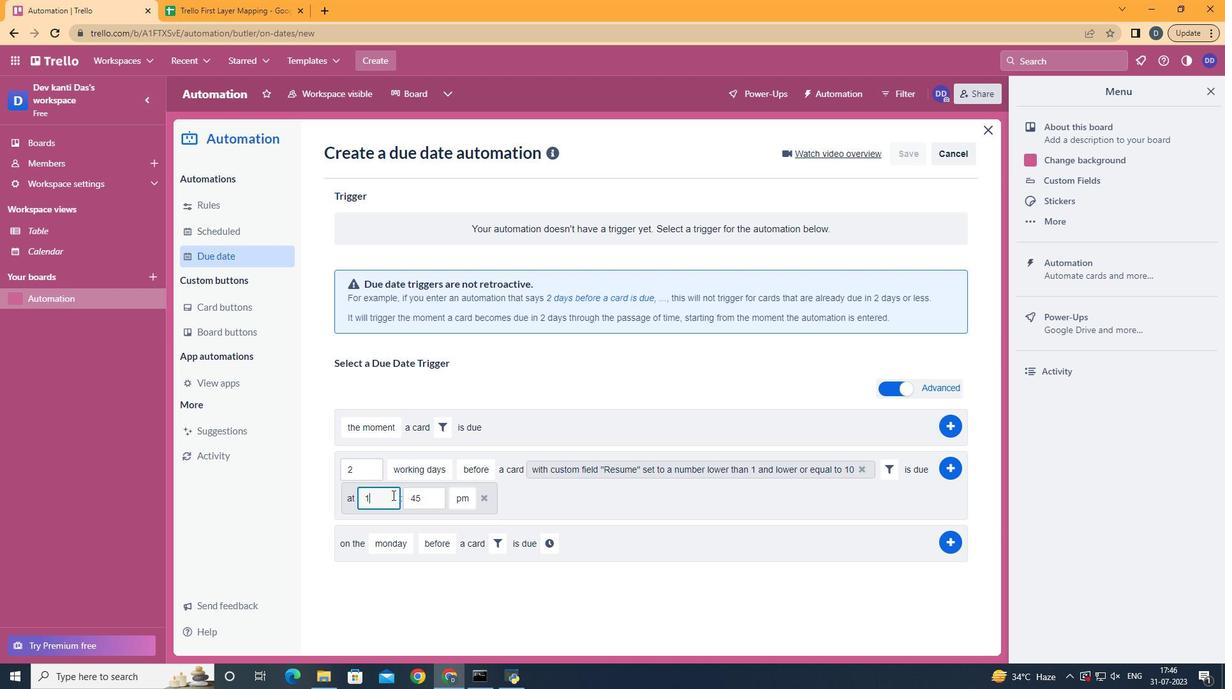 
Action: Mouse moved to (432, 504)
Screenshot: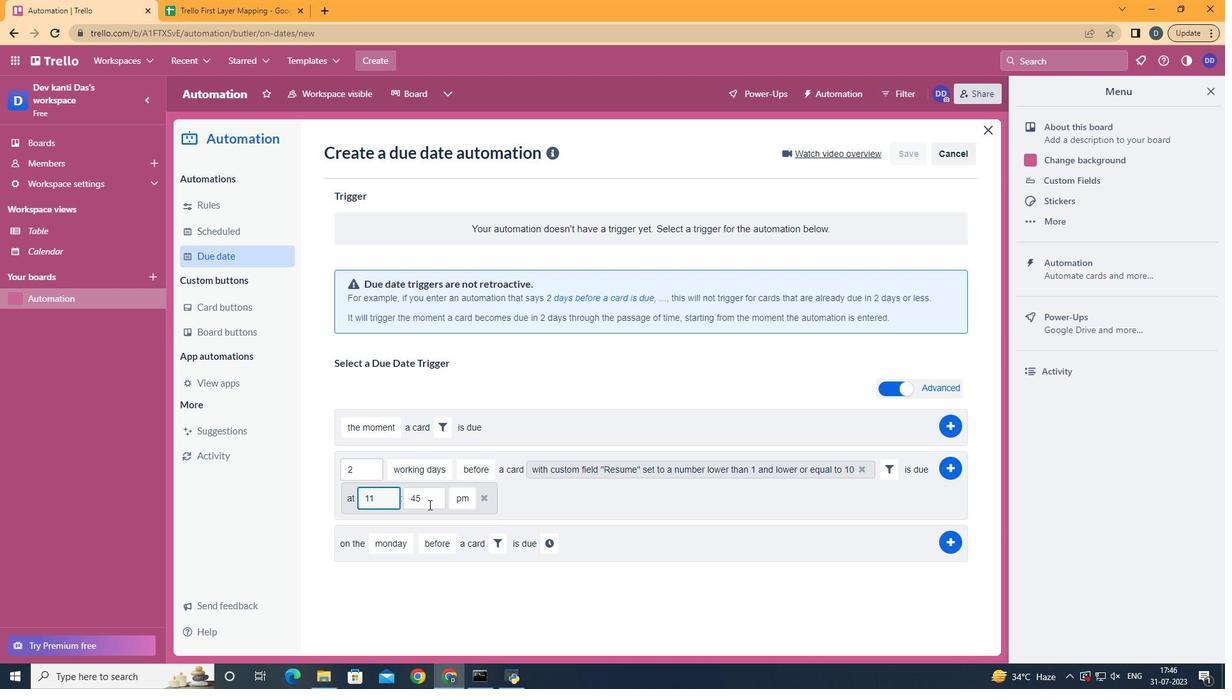 
Action: Mouse pressed left at (432, 504)
Screenshot: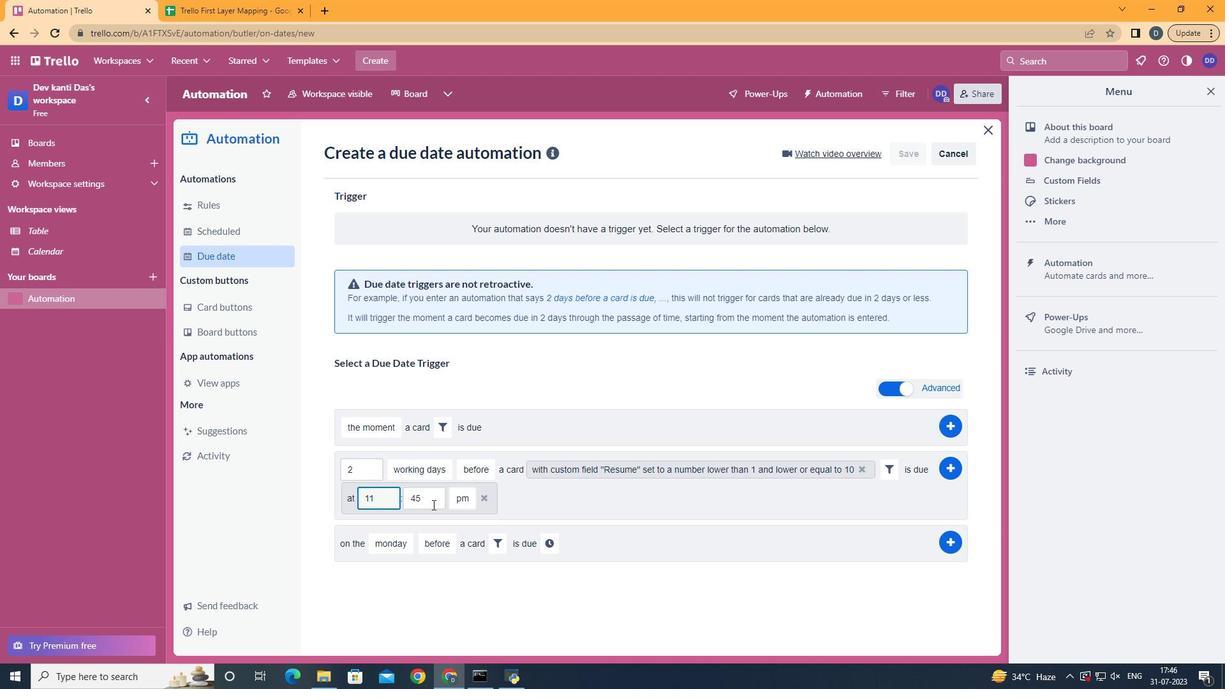 
Action: Key pressed <Key.backspace><Key.backspace>00
Screenshot: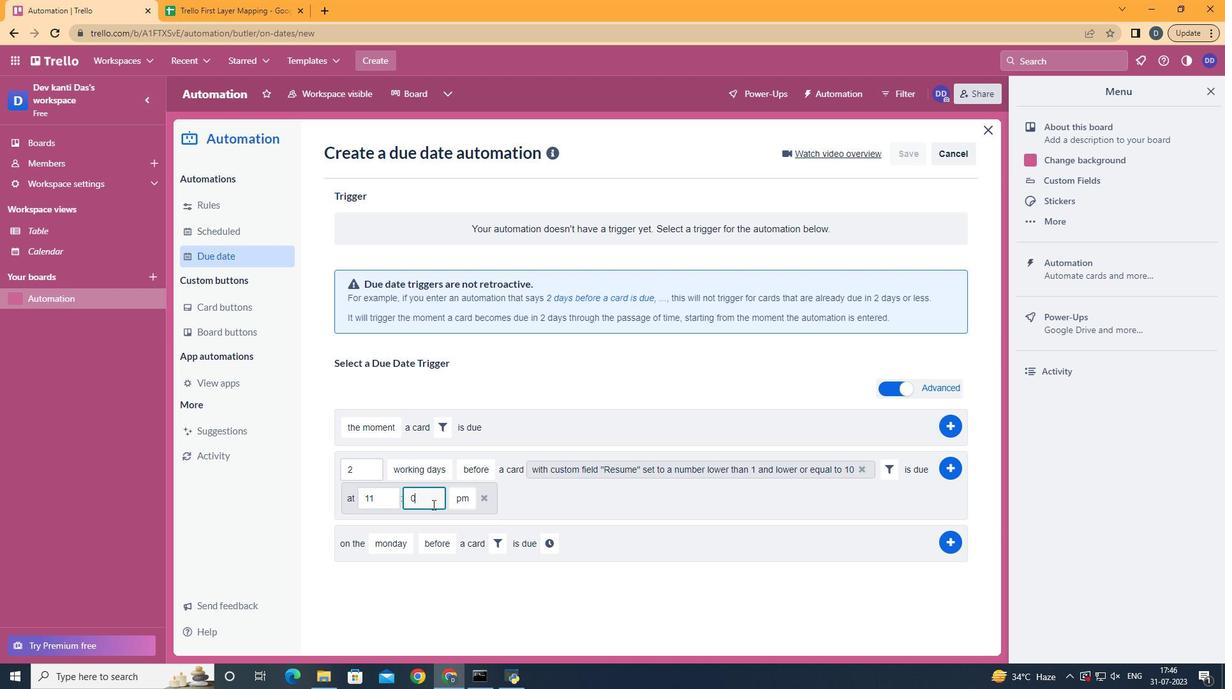 
Action: Mouse moved to (467, 521)
Screenshot: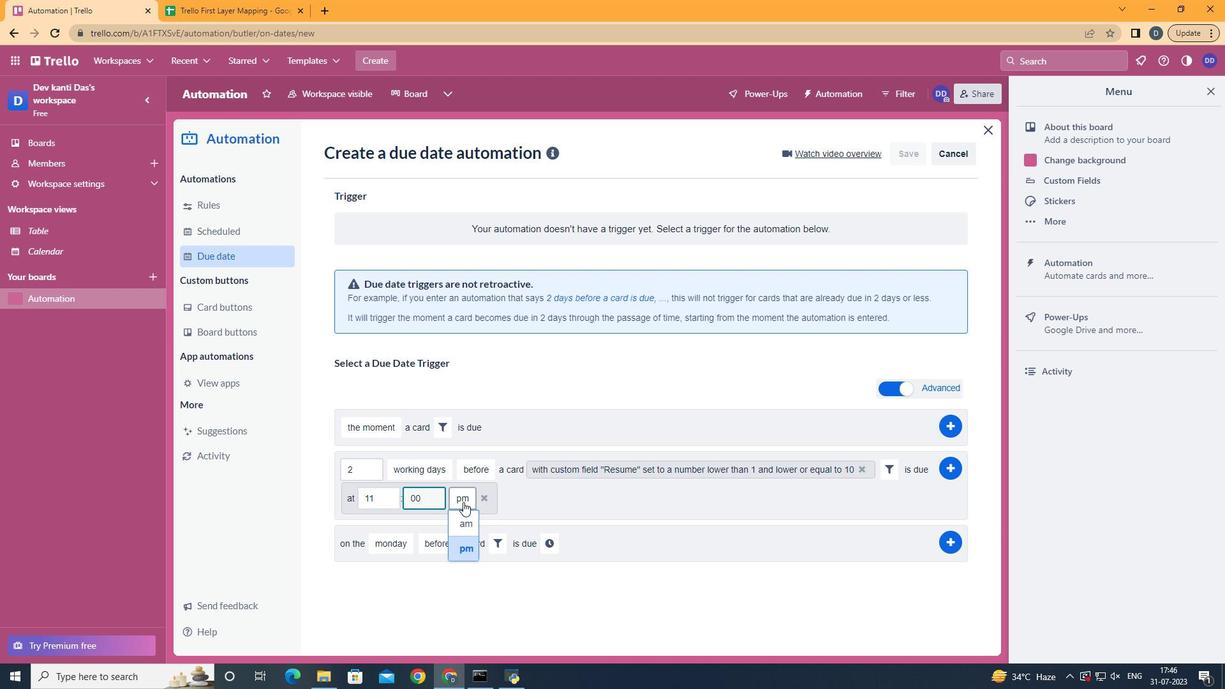 
Action: Mouse pressed left at (467, 521)
Screenshot: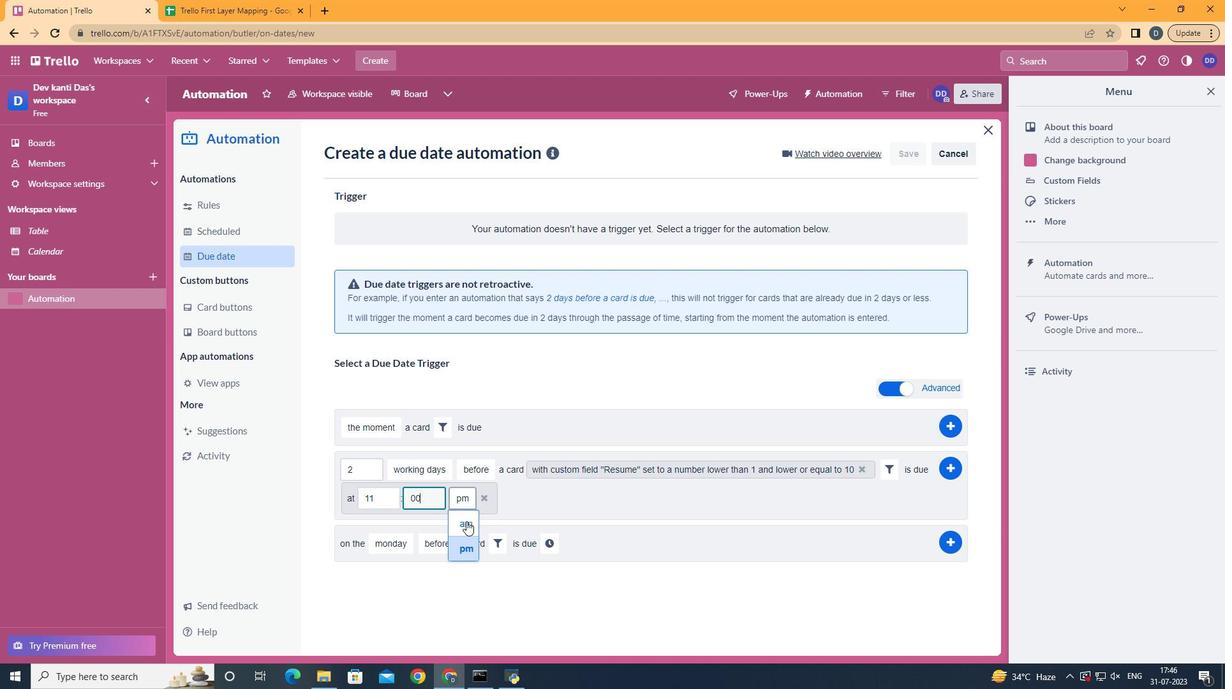 
Action: Mouse moved to (943, 466)
Screenshot: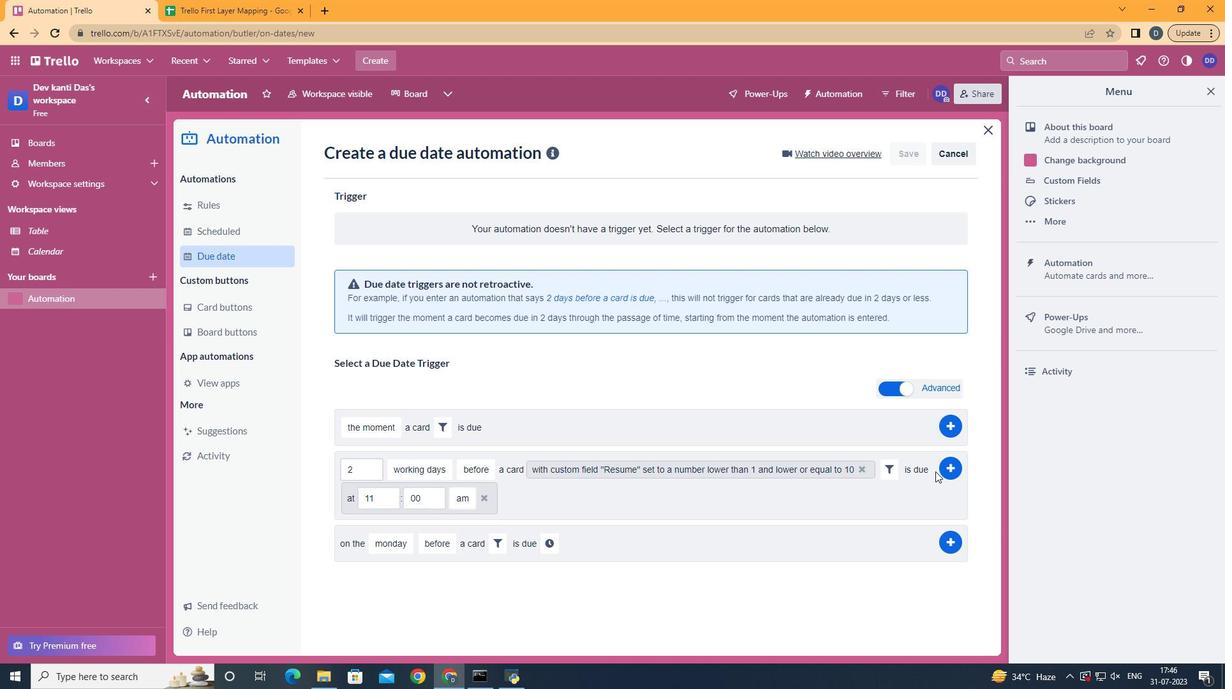 
Action: Mouse pressed left at (943, 466)
Screenshot: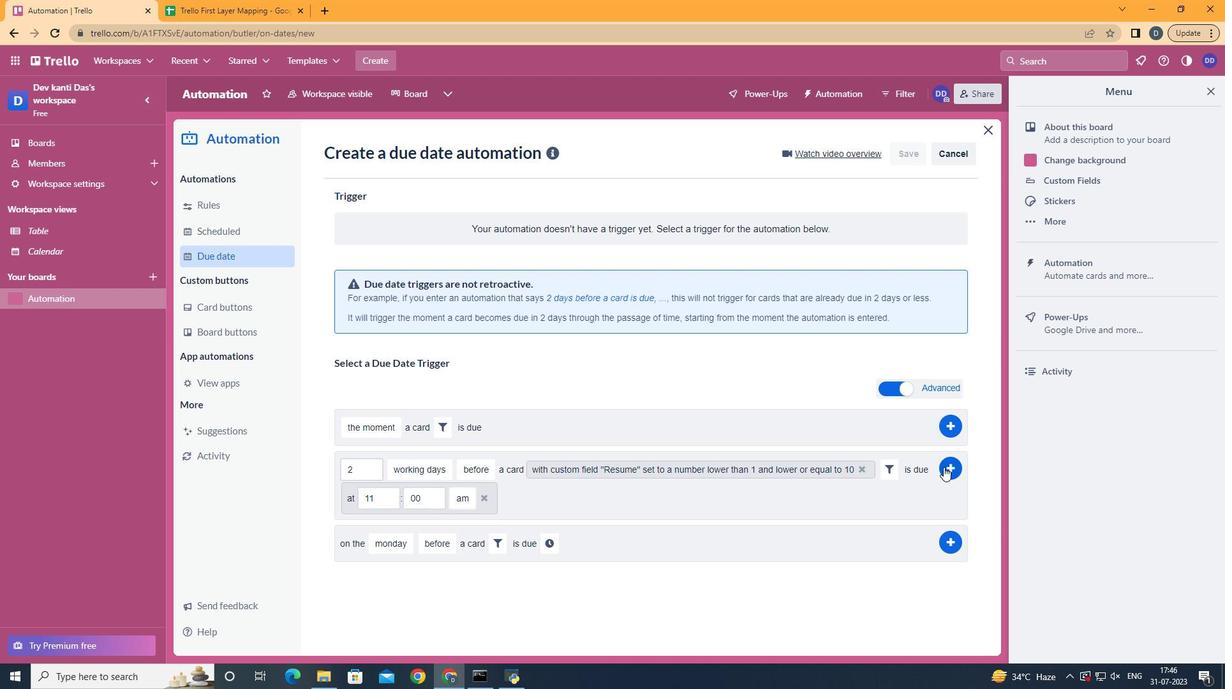 
Action: Mouse moved to (572, 297)
Screenshot: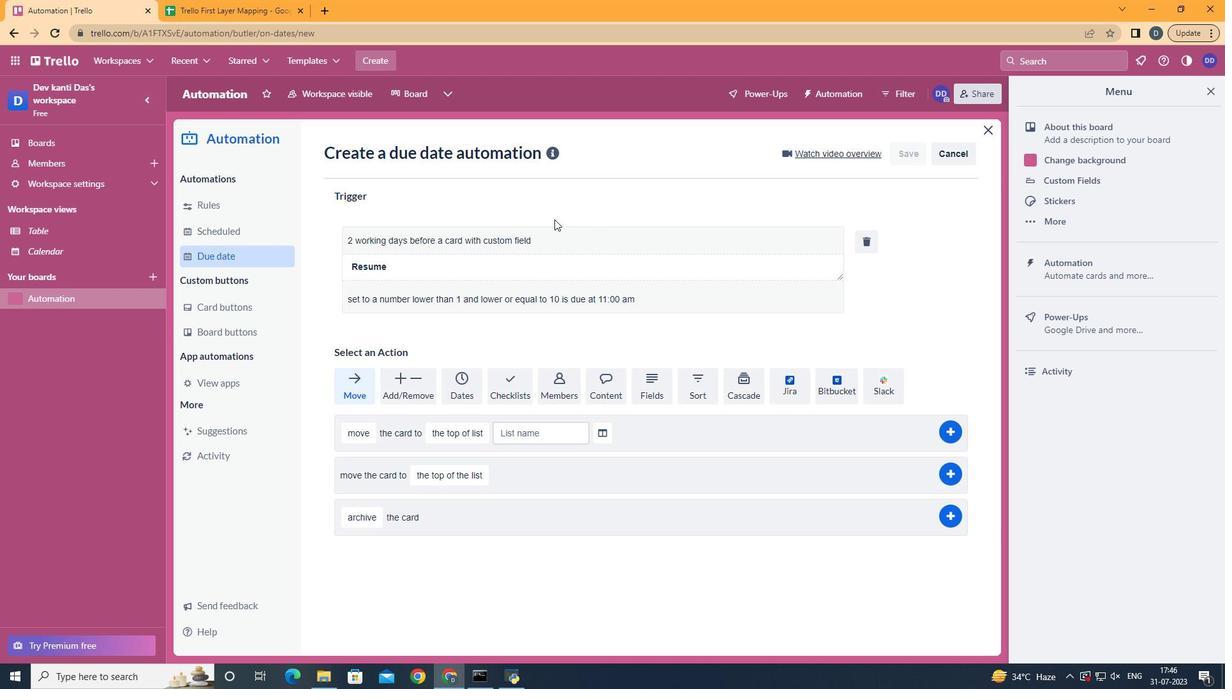 
